 Task: Find connections with filter location Jinghong with filter topic #lifewith filter profile language German with filter current company IDOM Consulting, Engineering, Architecture with filter school K S Institute of Technology, BANGALORE with filter industry E-Learning Providers with filter service category Bookkeeping with filter keywords title Columnist
Action: Mouse moved to (496, 63)
Screenshot: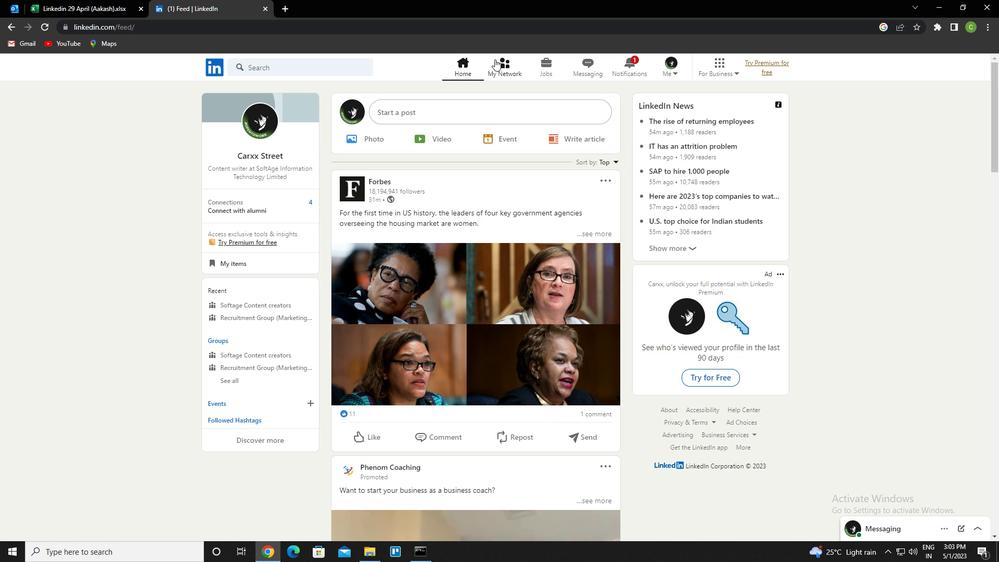 
Action: Mouse pressed left at (496, 63)
Screenshot: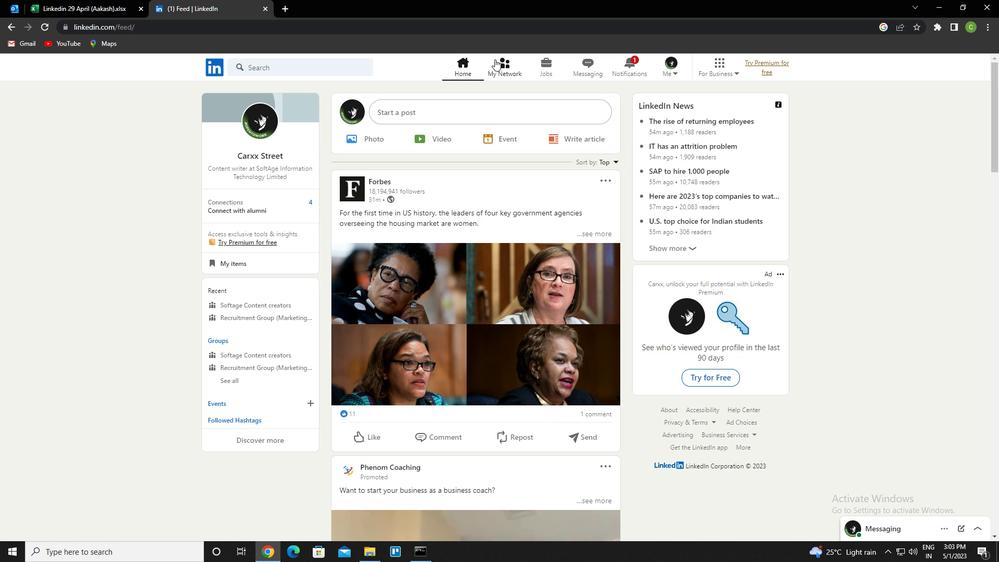 
Action: Mouse moved to (284, 119)
Screenshot: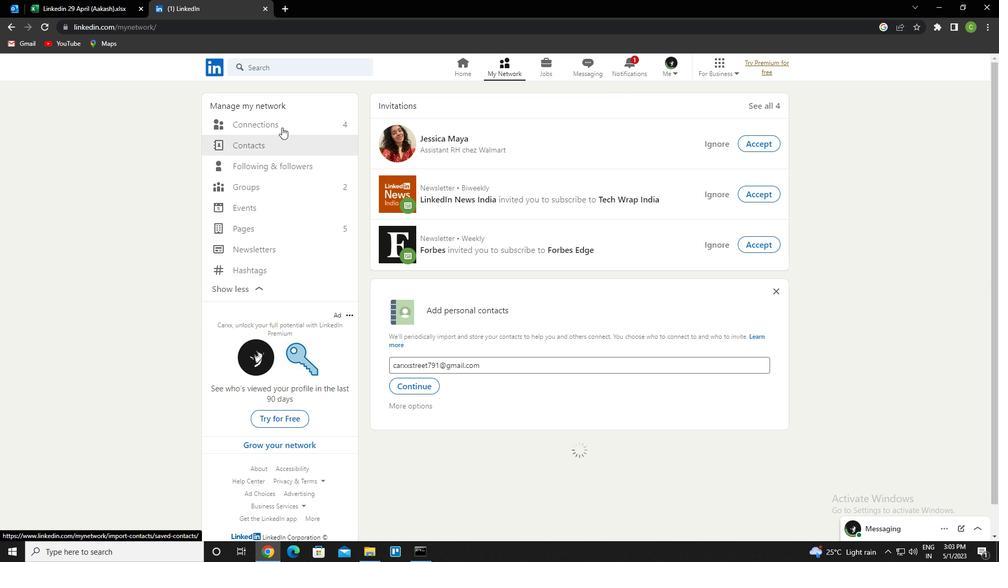 
Action: Mouse pressed left at (284, 119)
Screenshot: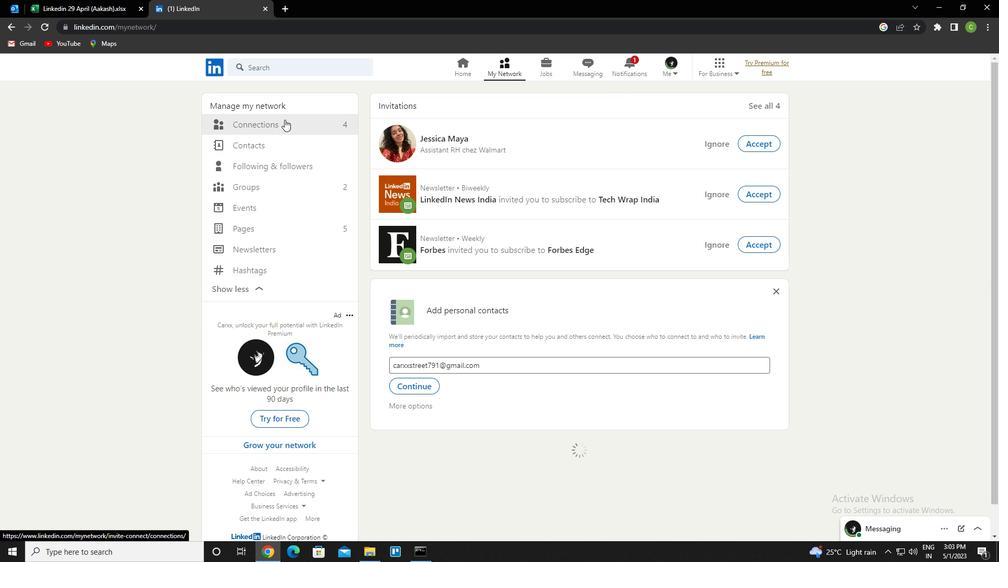 
Action: Mouse moved to (564, 127)
Screenshot: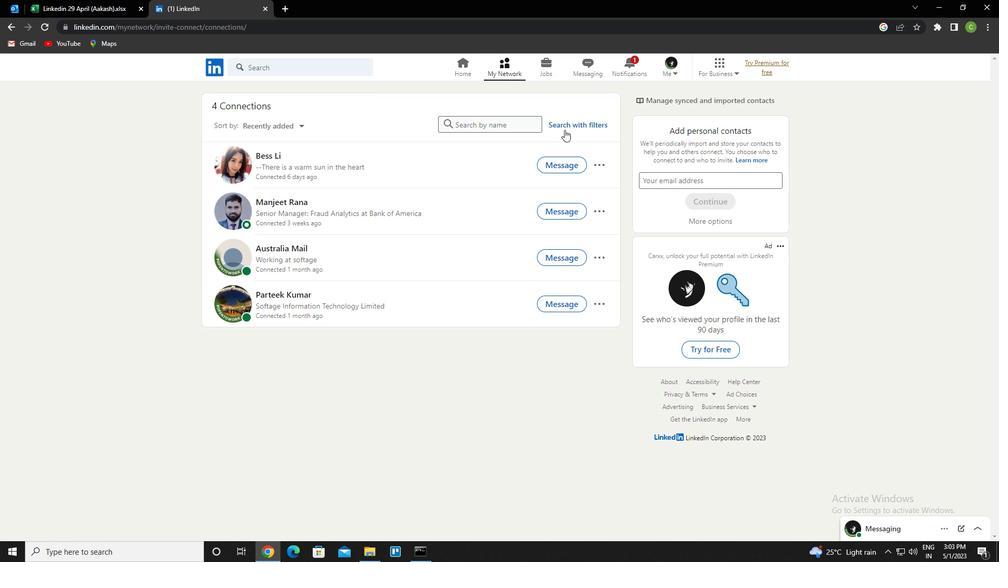 
Action: Mouse pressed left at (564, 127)
Screenshot: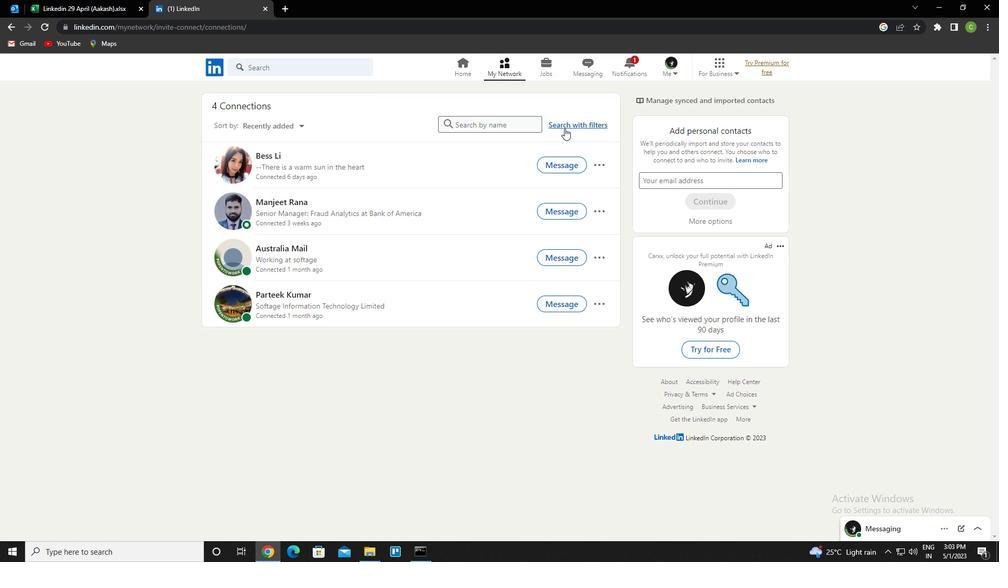 
Action: Mouse moved to (532, 93)
Screenshot: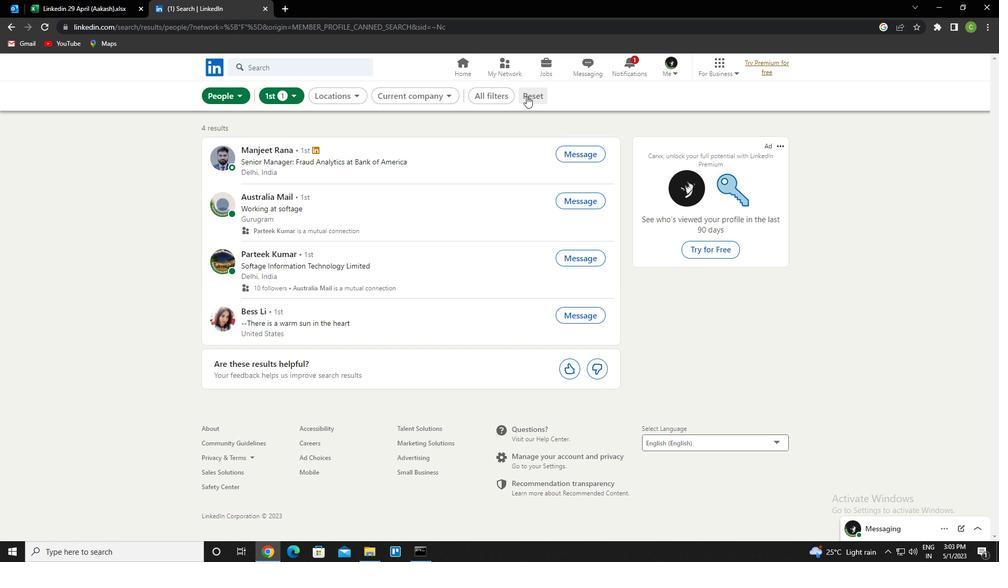 
Action: Mouse pressed left at (532, 93)
Screenshot: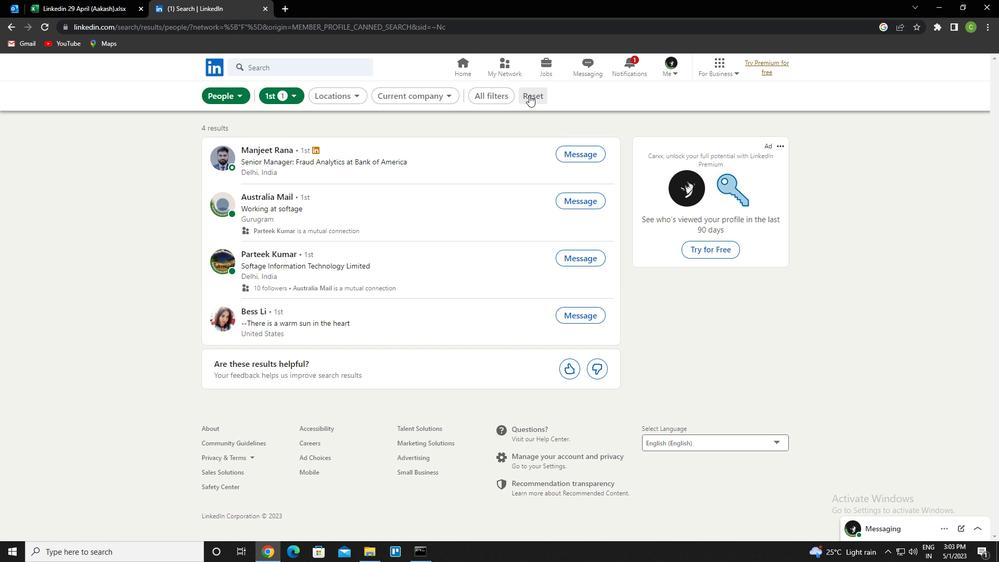 
Action: Mouse moved to (524, 102)
Screenshot: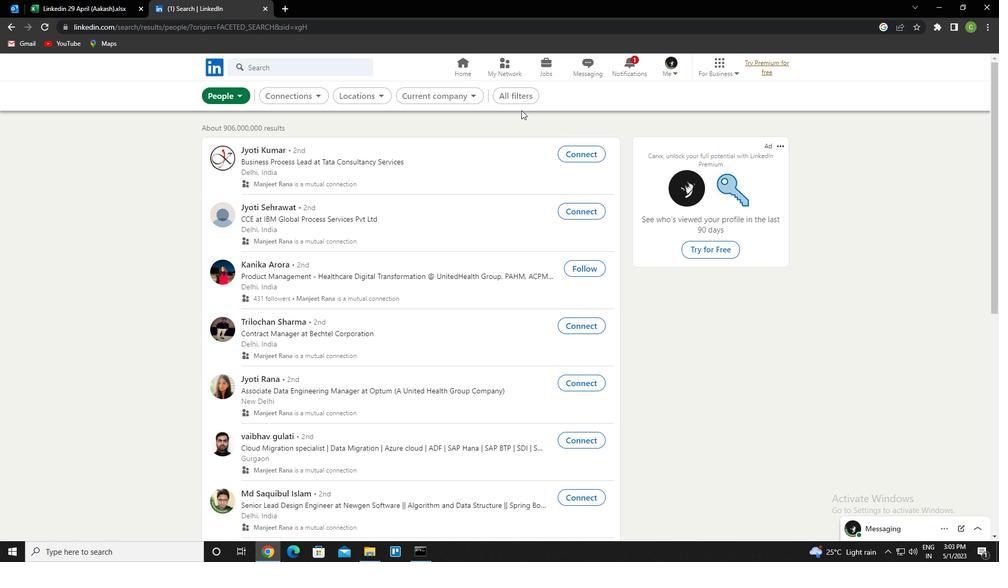 
Action: Mouse pressed left at (524, 102)
Screenshot: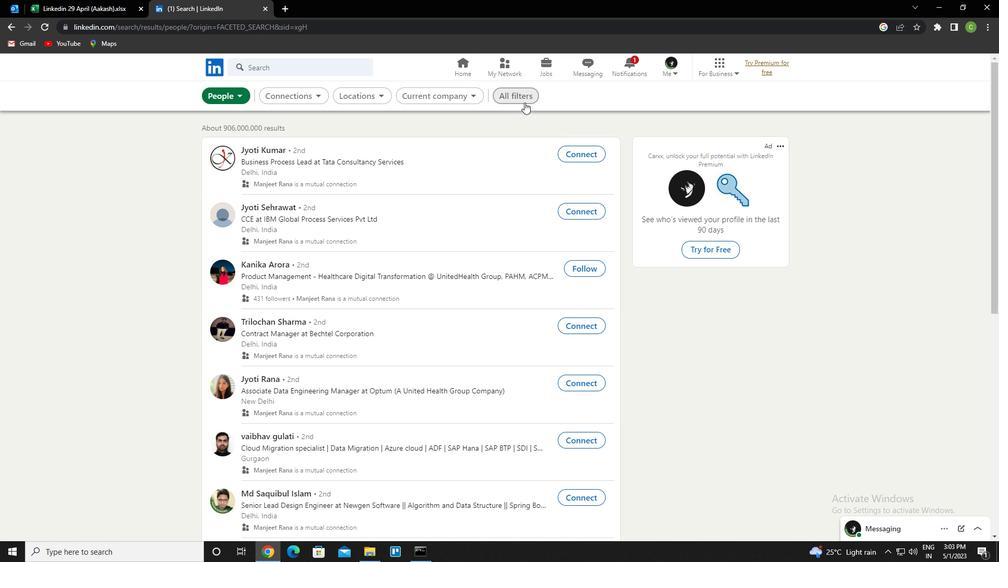
Action: Mouse moved to (857, 370)
Screenshot: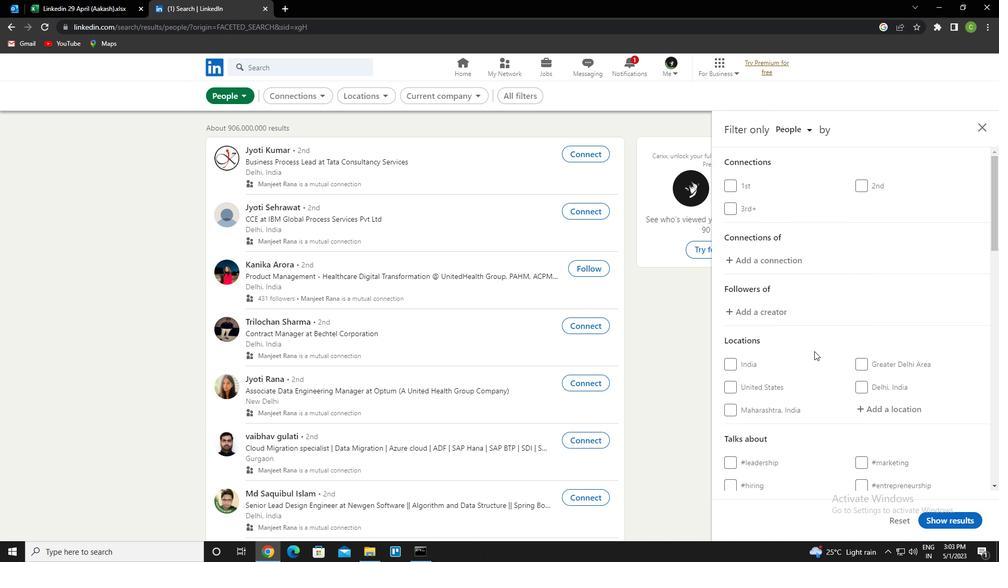 
Action: Mouse scrolled (857, 369) with delta (0, 0)
Screenshot: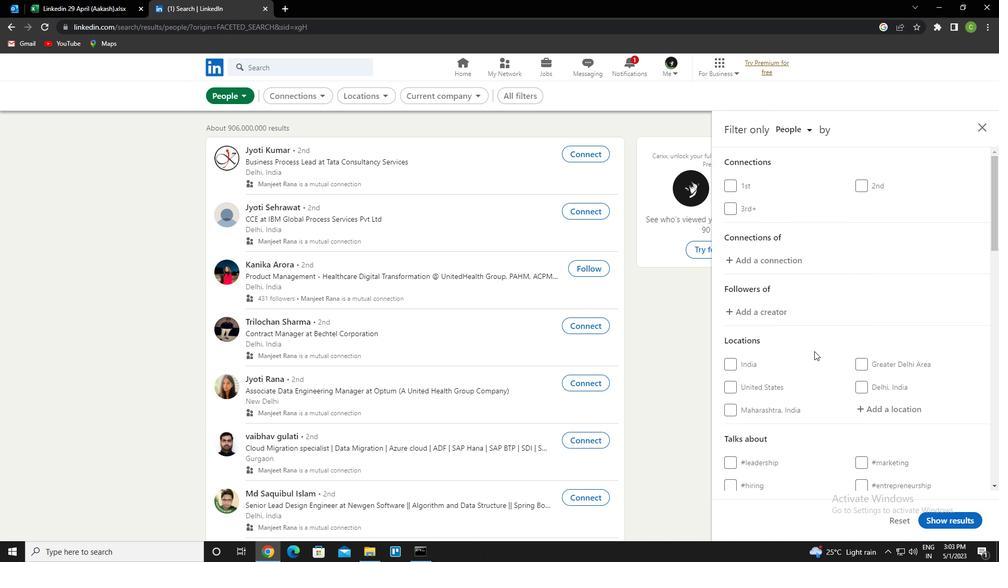 
Action: Mouse moved to (866, 371)
Screenshot: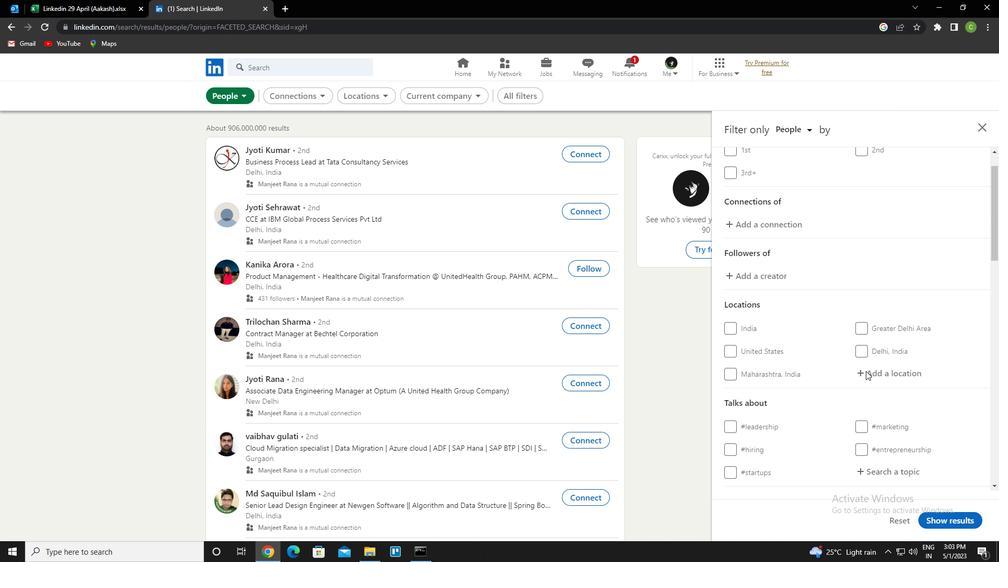 
Action: Mouse scrolled (866, 370) with delta (0, 0)
Screenshot: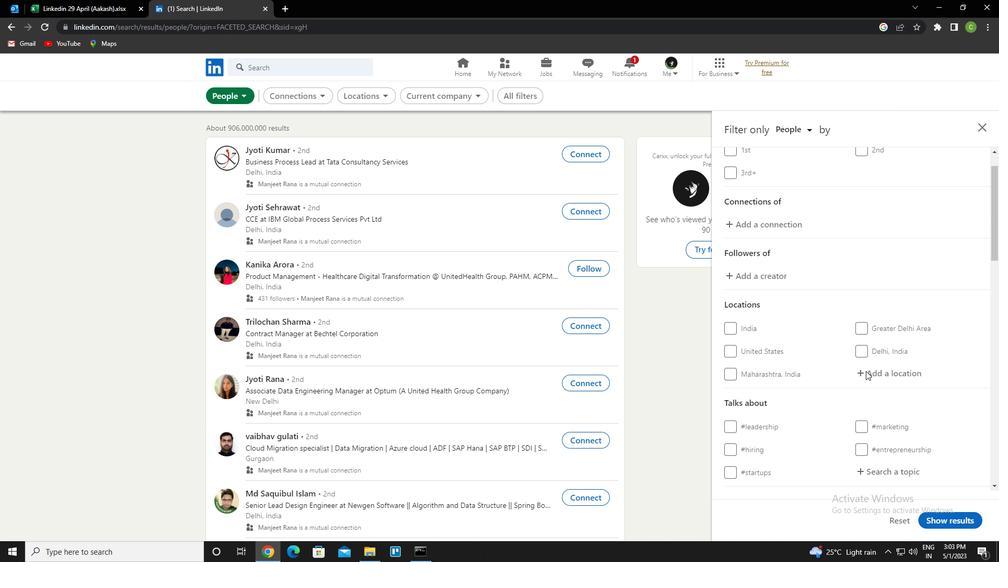 
Action: Mouse moved to (901, 307)
Screenshot: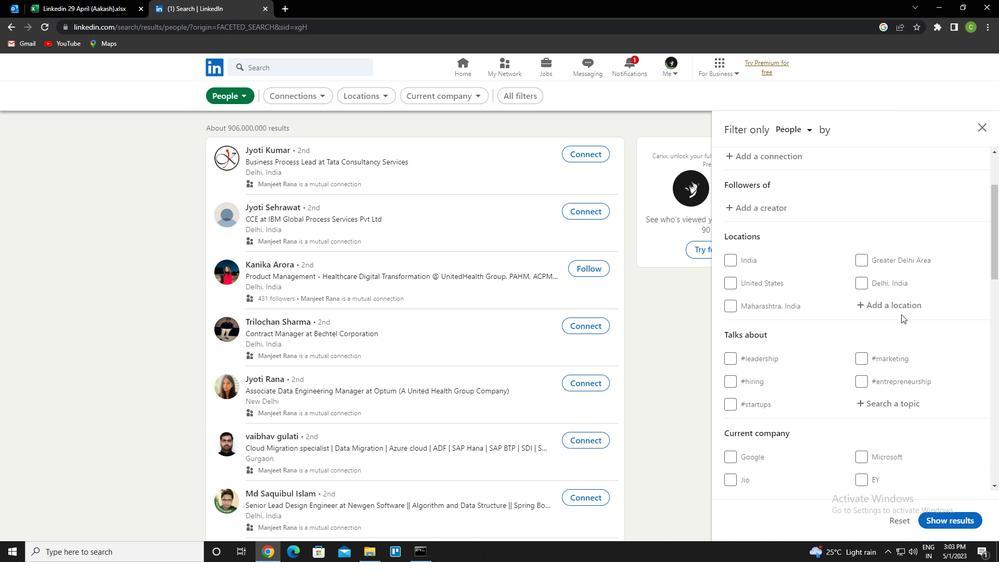 
Action: Mouse pressed left at (901, 307)
Screenshot: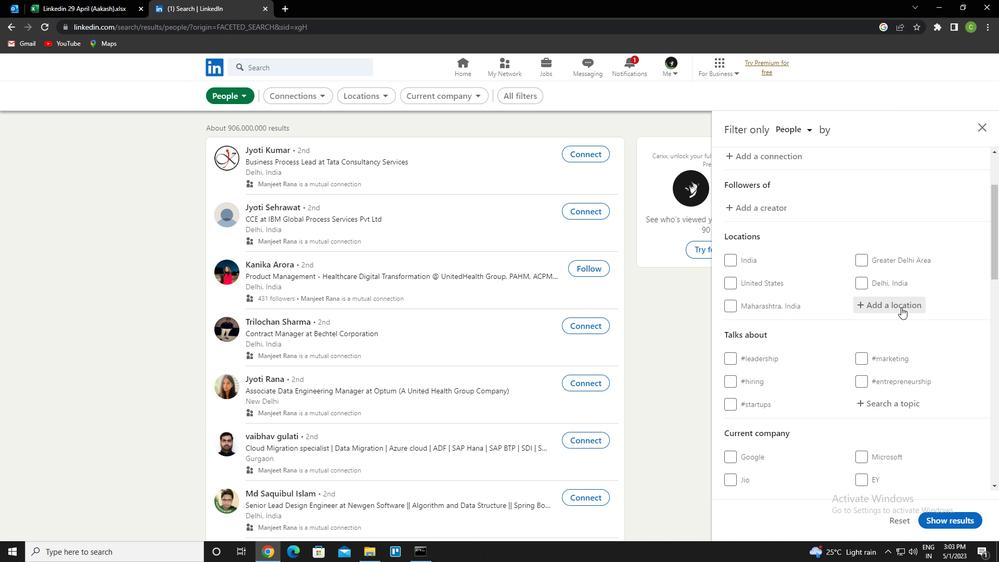 
Action: Mouse moved to (860, 330)
Screenshot: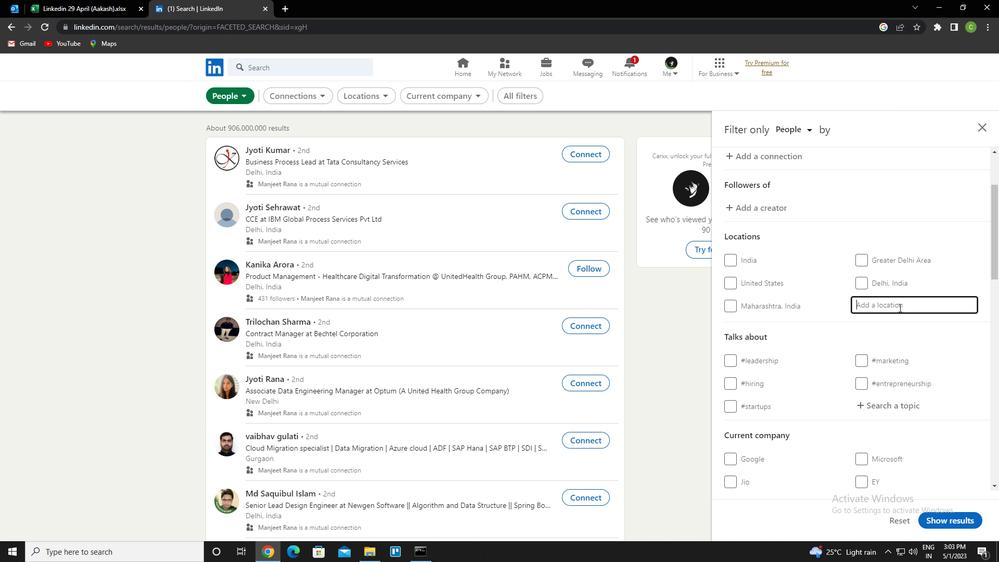 
Action: Key pressed <Key.caps_lock>j<Key.caps_lock>Inghong<Key.enter>
Screenshot: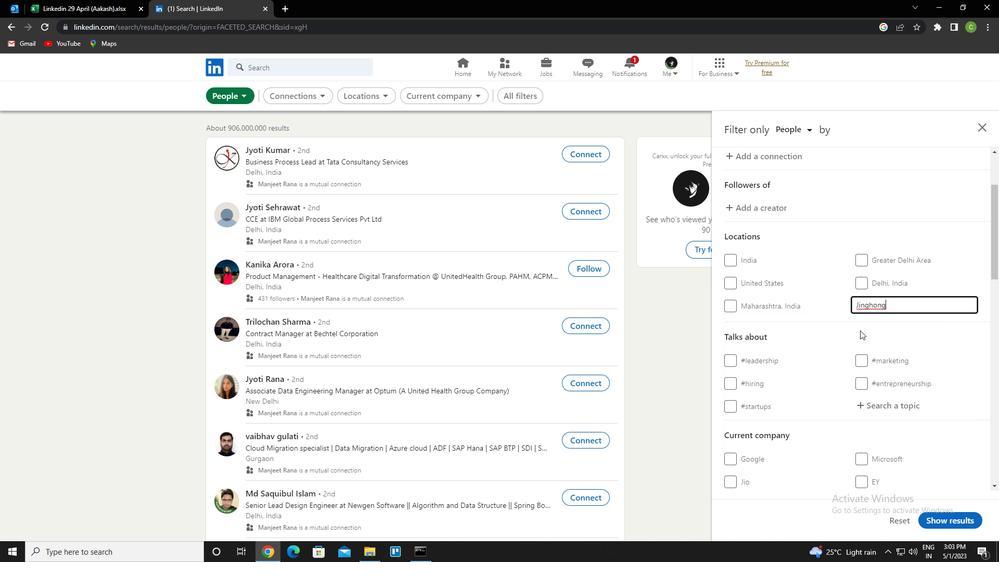 
Action: Mouse moved to (826, 340)
Screenshot: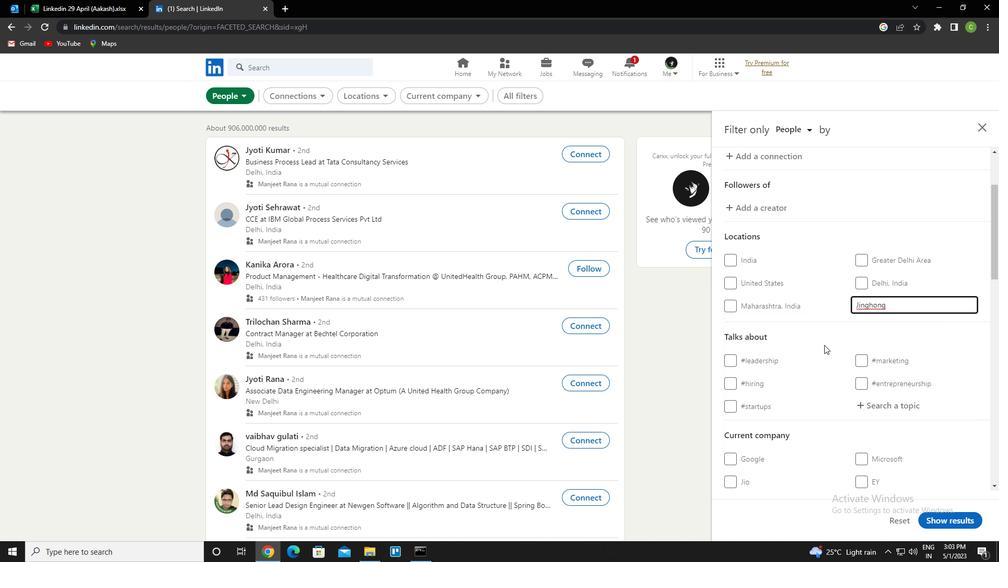 
Action: Mouse scrolled (826, 339) with delta (0, 0)
Screenshot: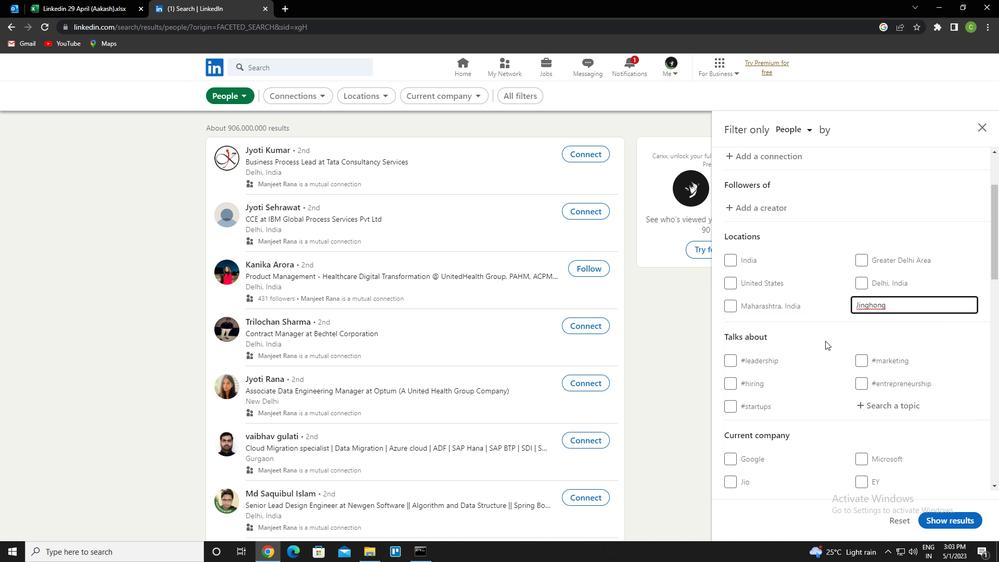 
Action: Mouse moved to (826, 339)
Screenshot: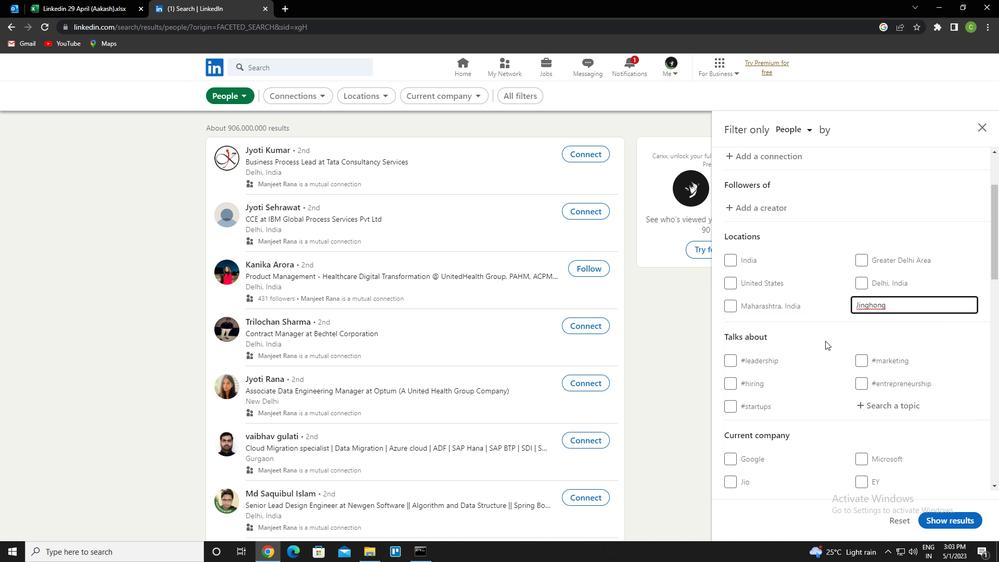 
Action: Mouse scrolled (826, 338) with delta (0, 0)
Screenshot: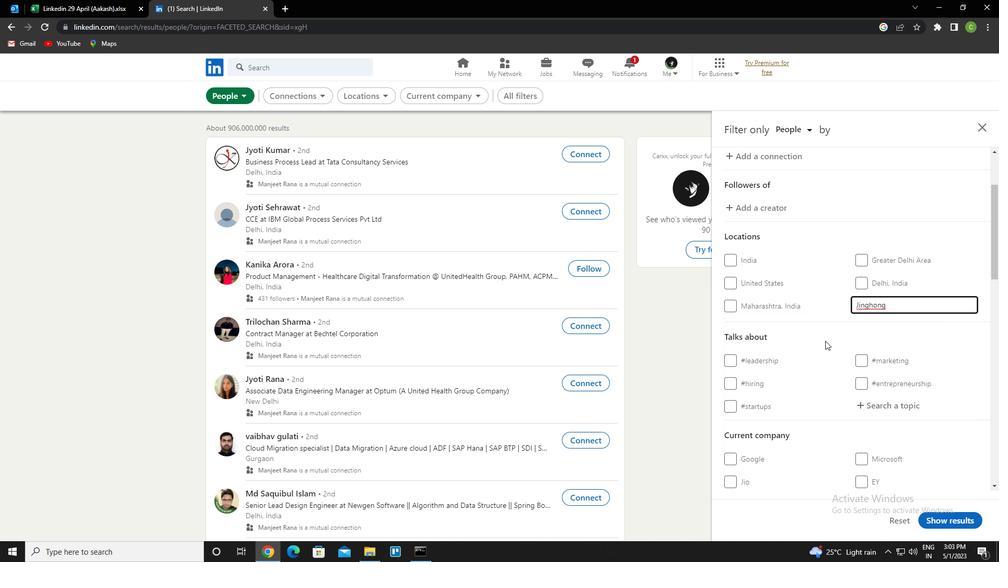 
Action: Mouse moved to (826, 338)
Screenshot: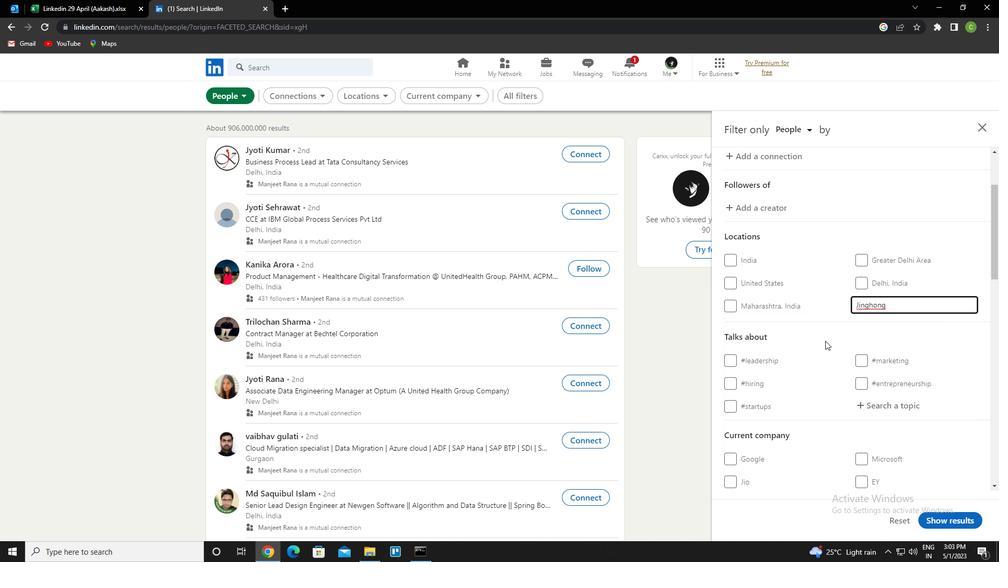 
Action: Mouse scrolled (826, 338) with delta (0, 0)
Screenshot: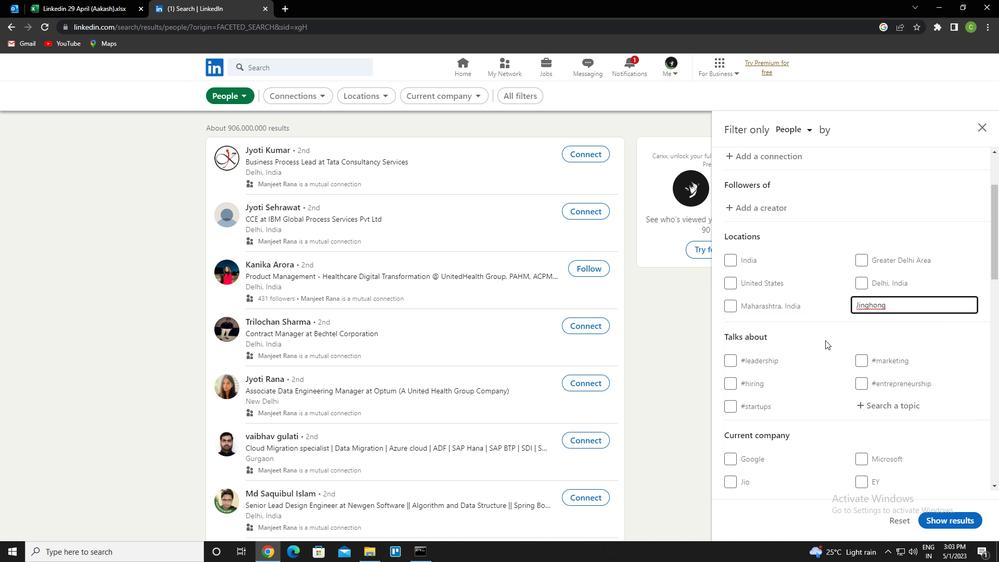 
Action: Mouse moved to (892, 249)
Screenshot: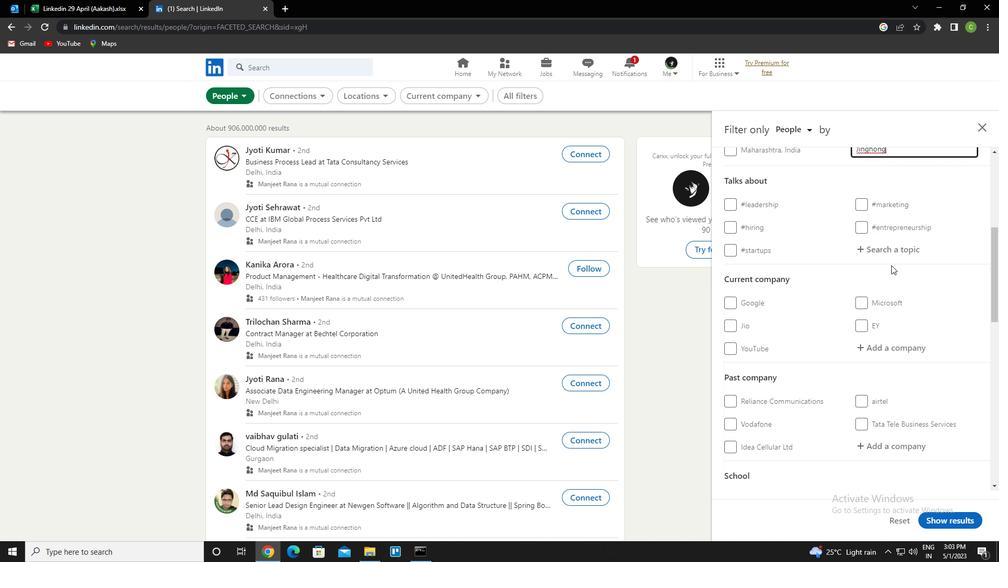 
Action: Mouse pressed left at (892, 249)
Screenshot: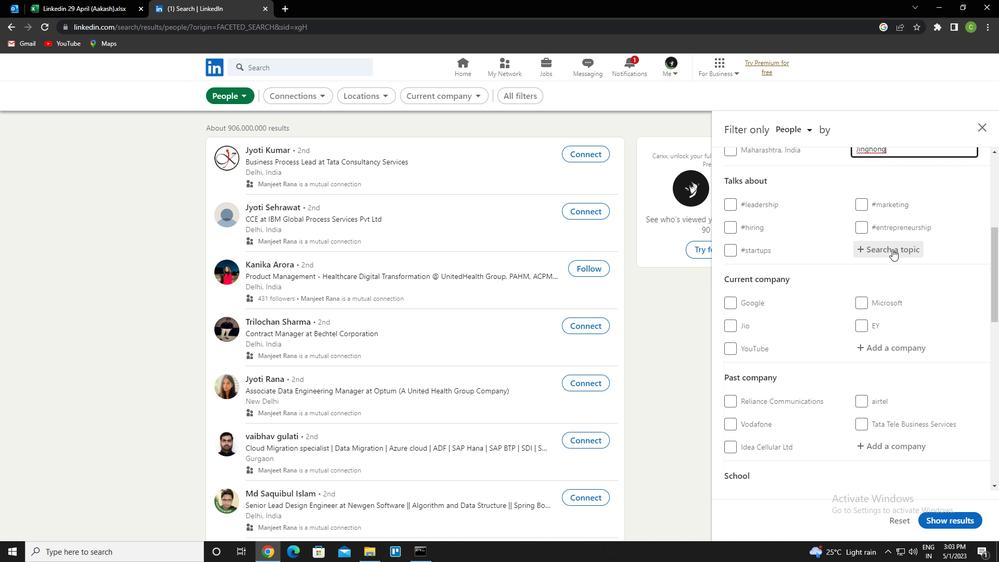 
Action: Key pressed <Key.caps_lock><Key.caps_lock>life<Key.down><Key.enter>
Screenshot: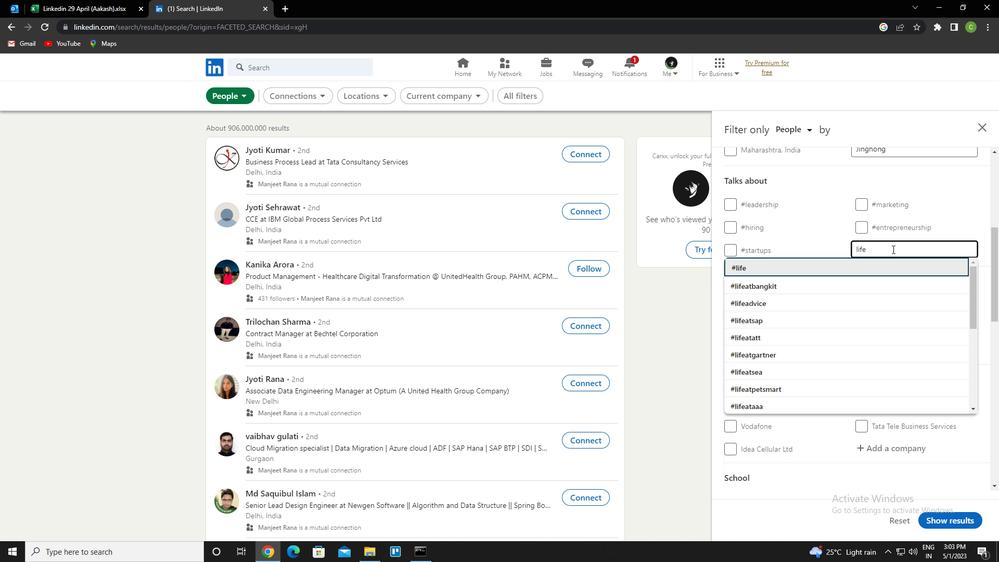 
Action: Mouse moved to (892, 248)
Screenshot: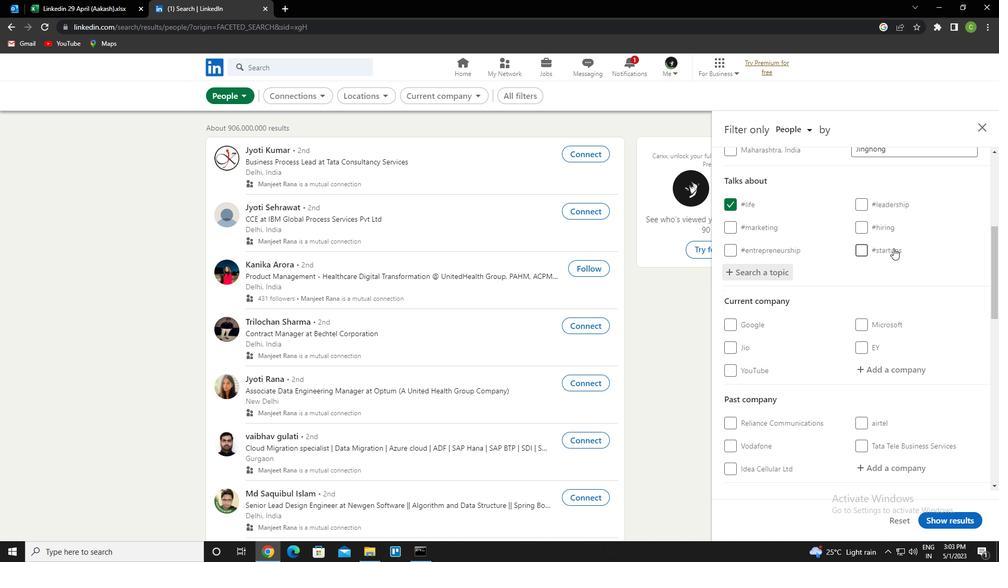 
Action: Mouse scrolled (892, 247) with delta (0, 0)
Screenshot: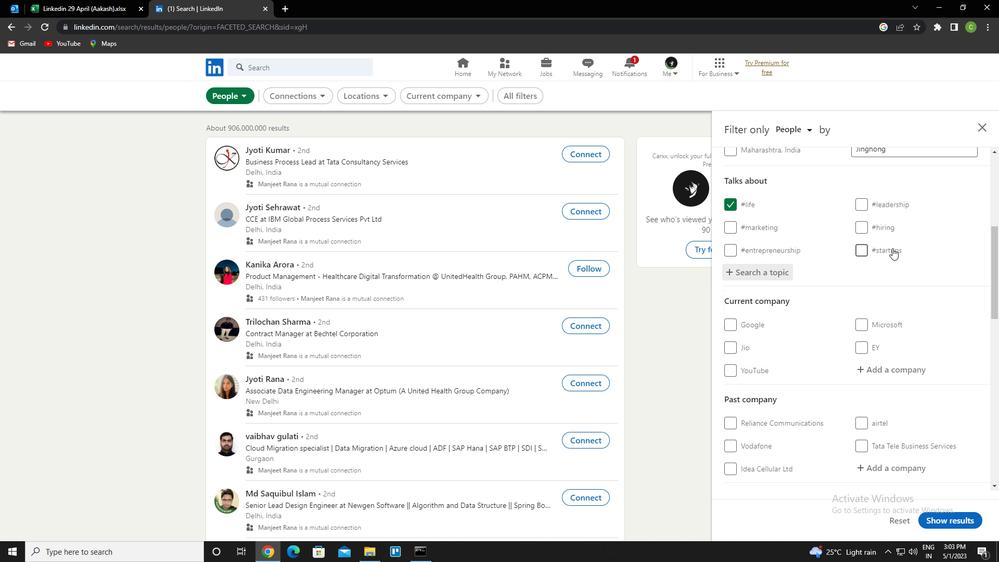 
Action: Mouse moved to (892, 248)
Screenshot: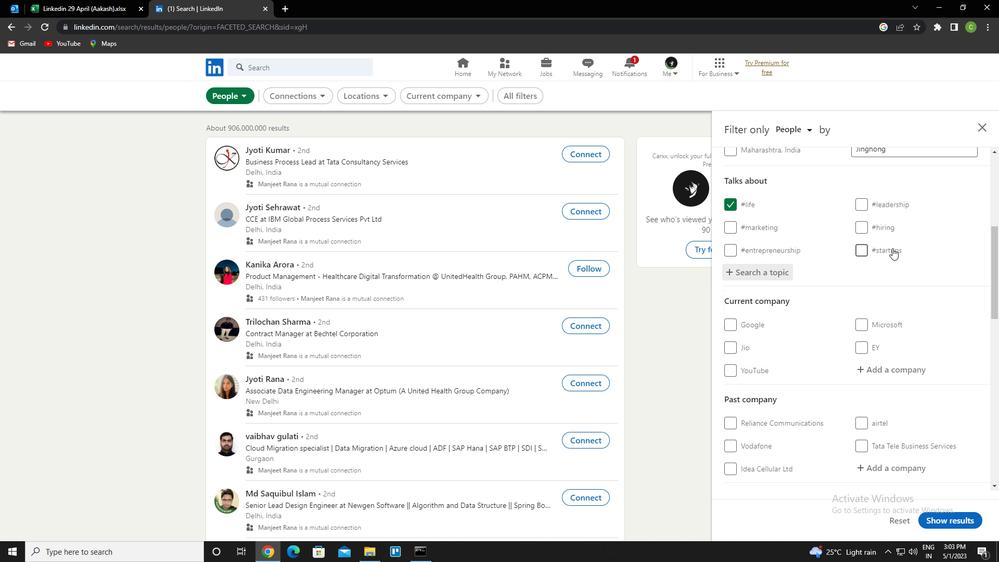 
Action: Mouse scrolled (892, 248) with delta (0, 0)
Screenshot: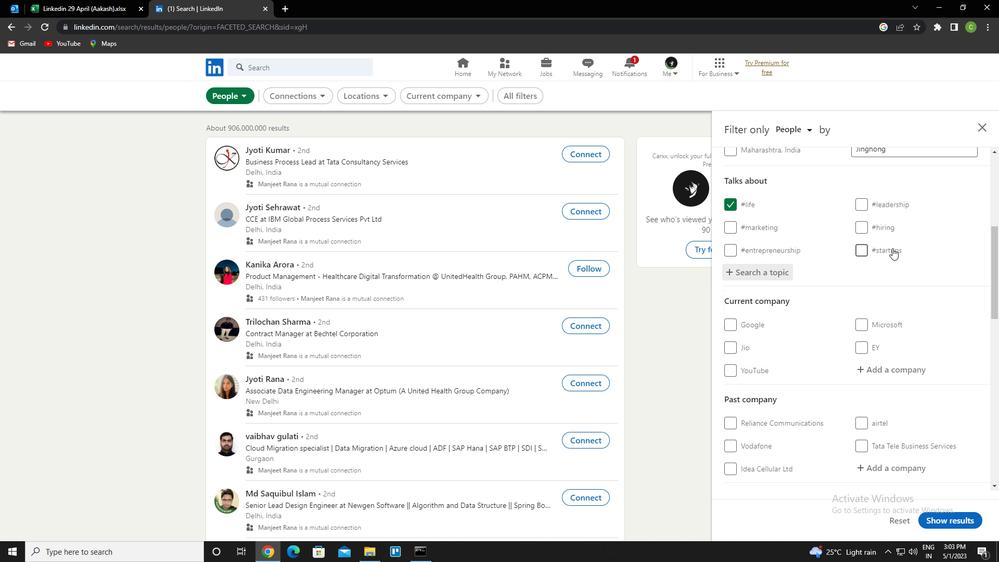 
Action: Mouse scrolled (892, 248) with delta (0, 0)
Screenshot: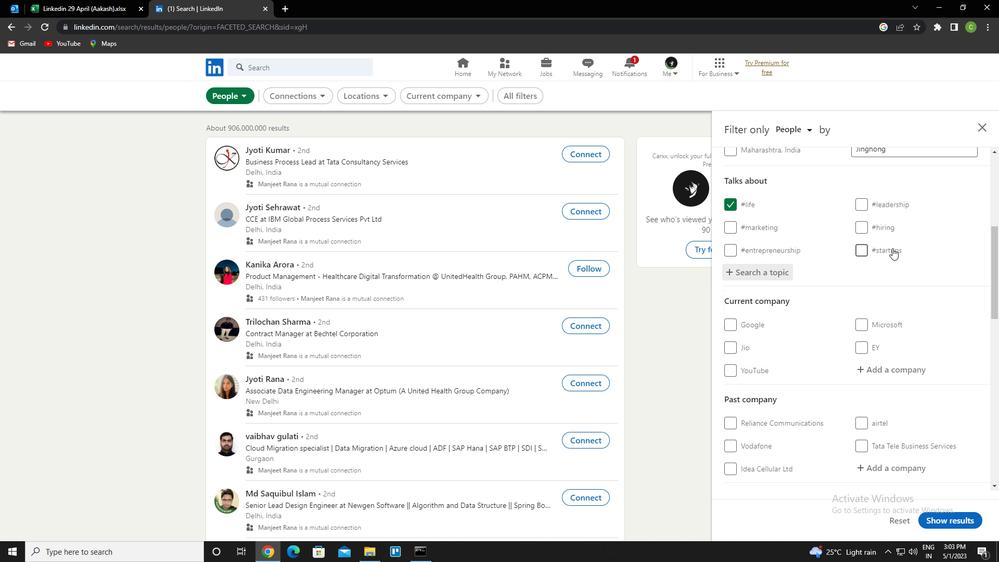 
Action: Mouse scrolled (892, 248) with delta (0, 0)
Screenshot: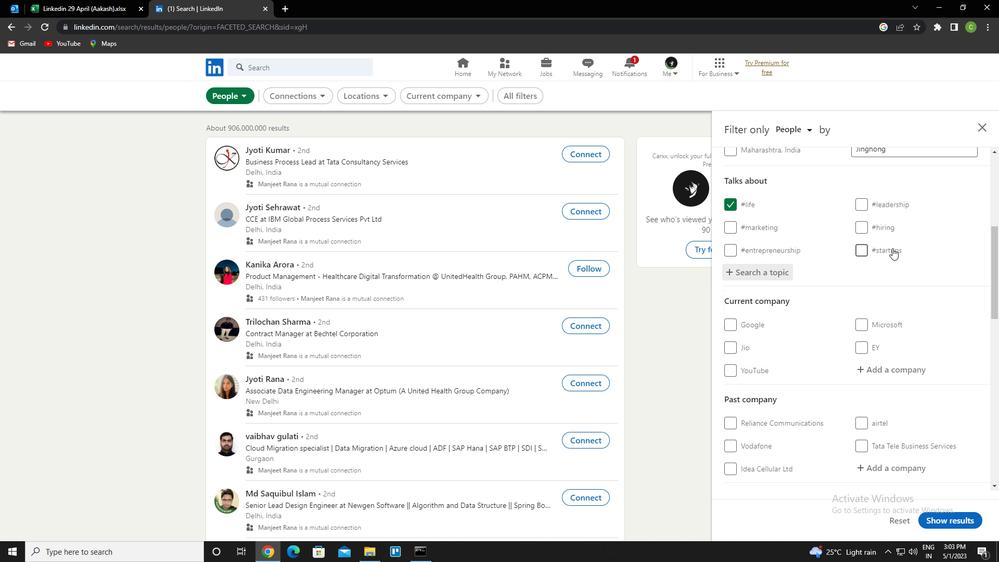 
Action: Mouse scrolled (892, 248) with delta (0, 0)
Screenshot: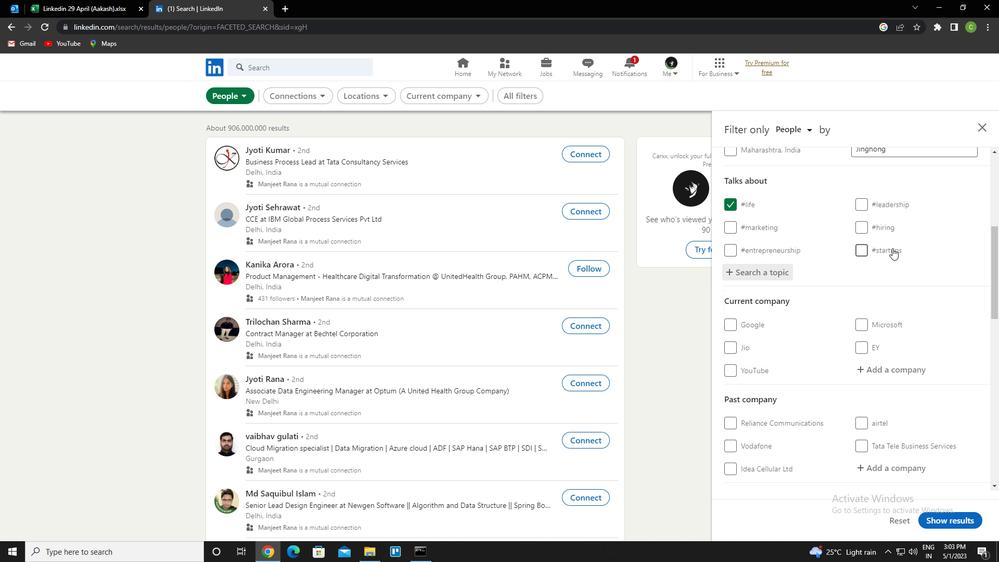 
Action: Mouse scrolled (892, 248) with delta (0, 0)
Screenshot: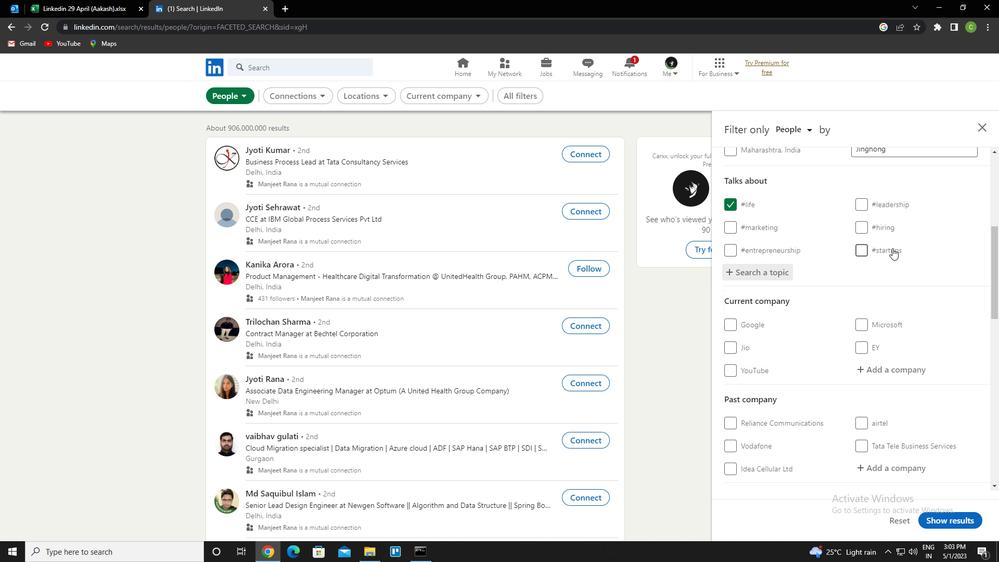 
Action: Mouse scrolled (892, 248) with delta (0, 0)
Screenshot: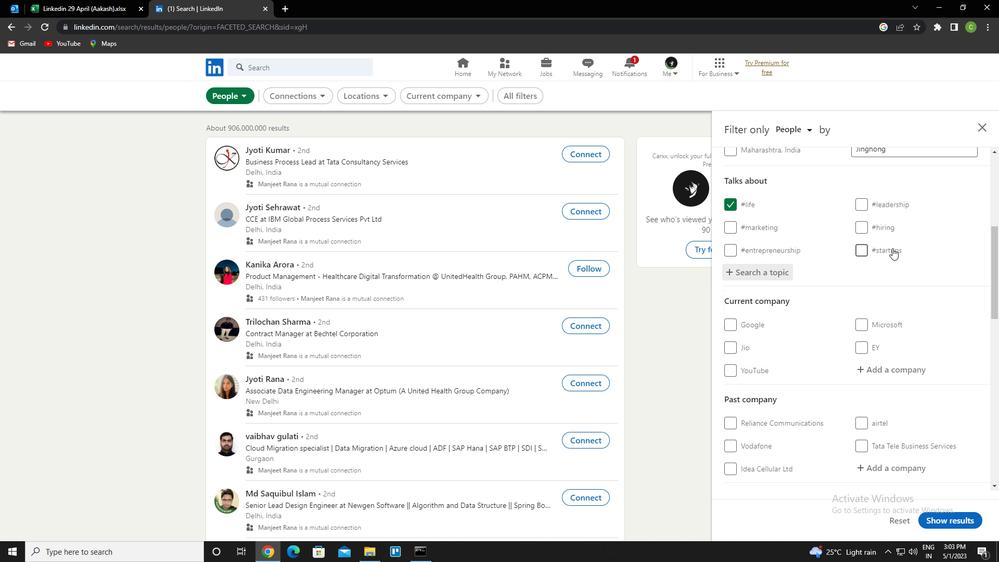 
Action: Mouse scrolled (892, 248) with delta (0, 0)
Screenshot: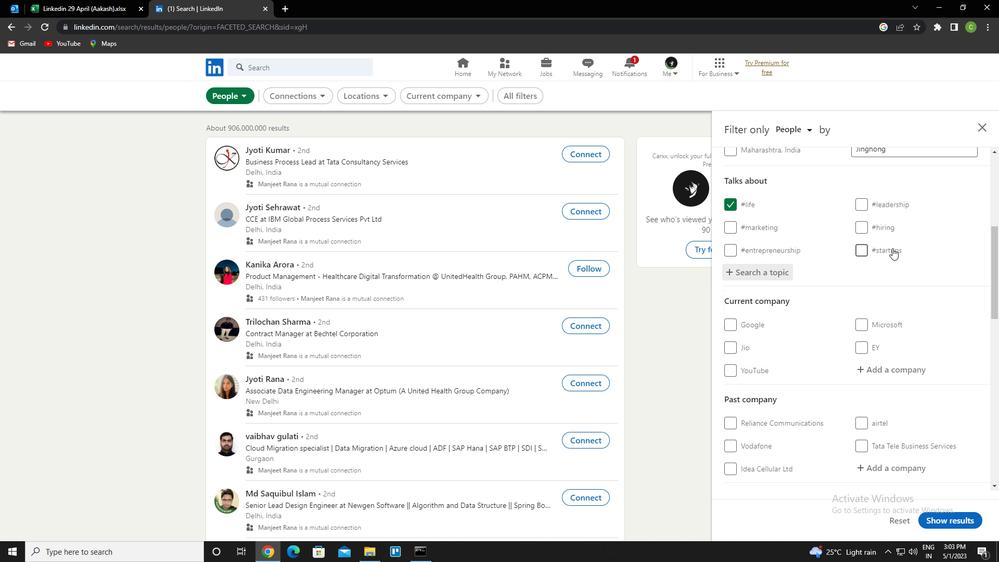 
Action: Mouse moved to (731, 378)
Screenshot: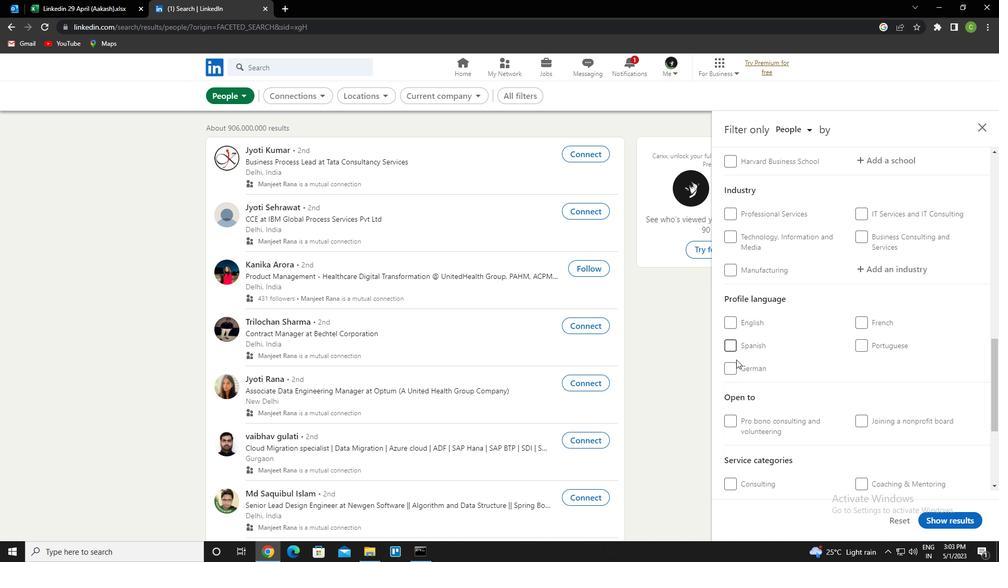 
Action: Mouse pressed left at (731, 378)
Screenshot: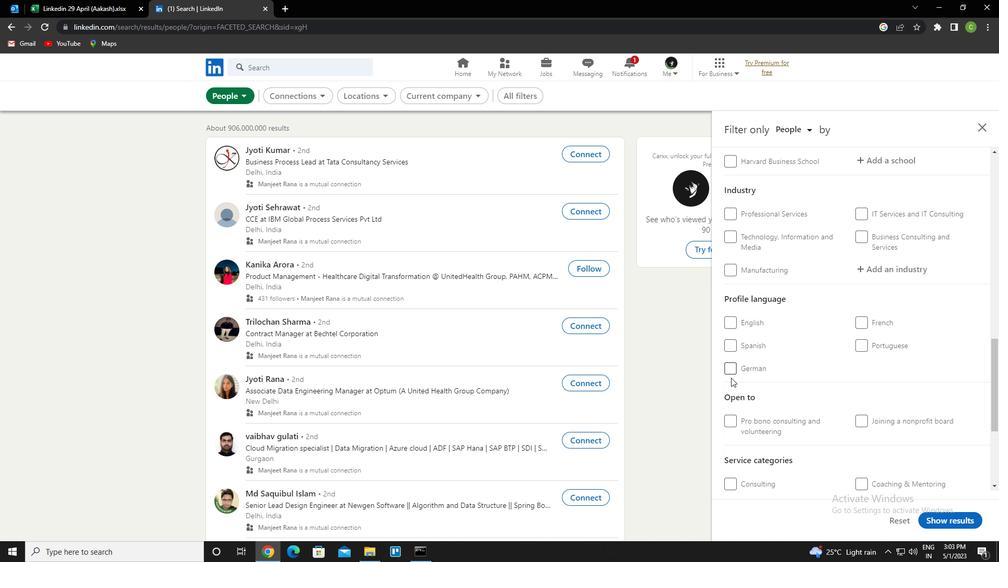 
Action: Mouse moved to (731, 372)
Screenshot: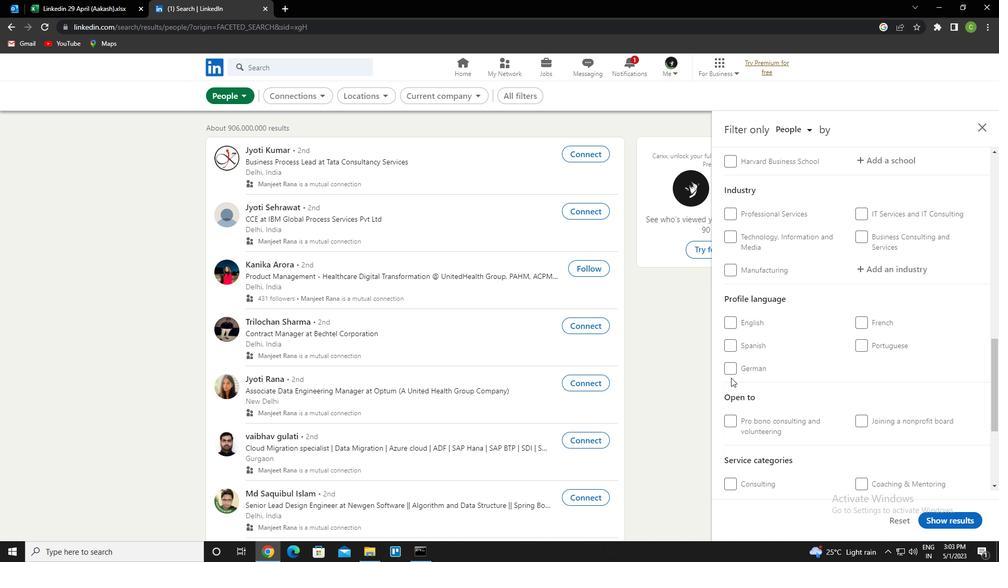 
Action: Mouse pressed left at (731, 372)
Screenshot: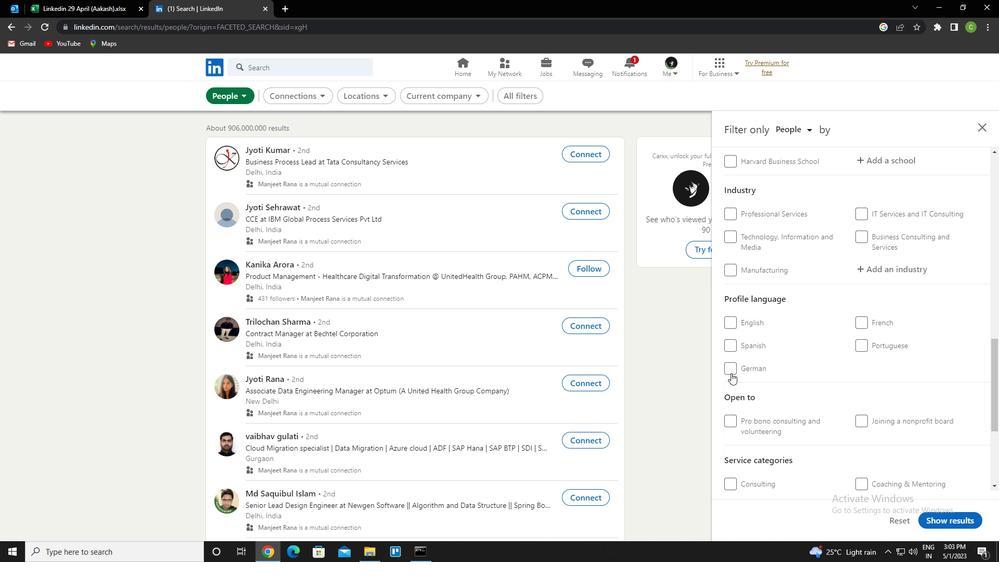 
Action: Mouse moved to (902, 363)
Screenshot: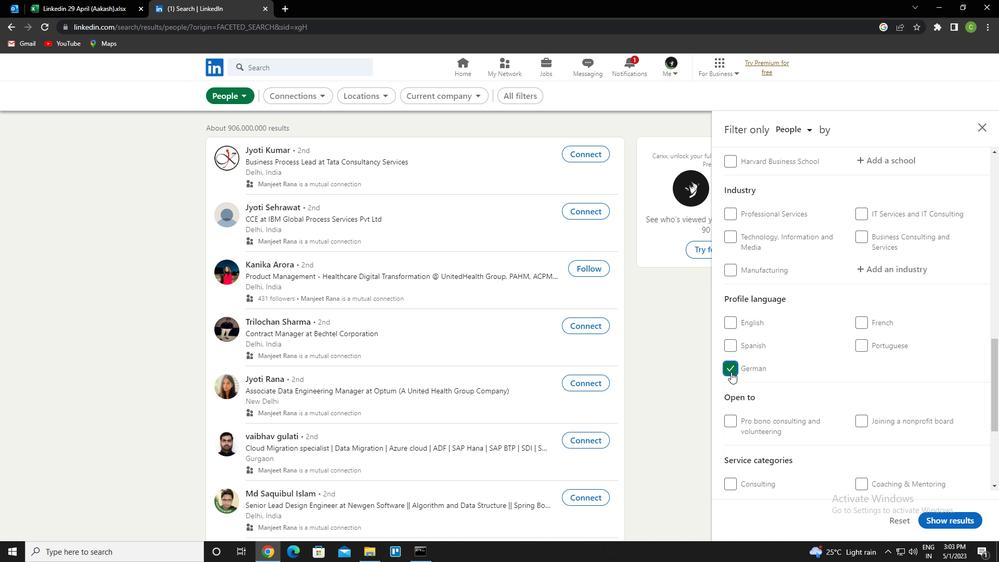 
Action: Mouse scrolled (902, 363) with delta (0, 0)
Screenshot: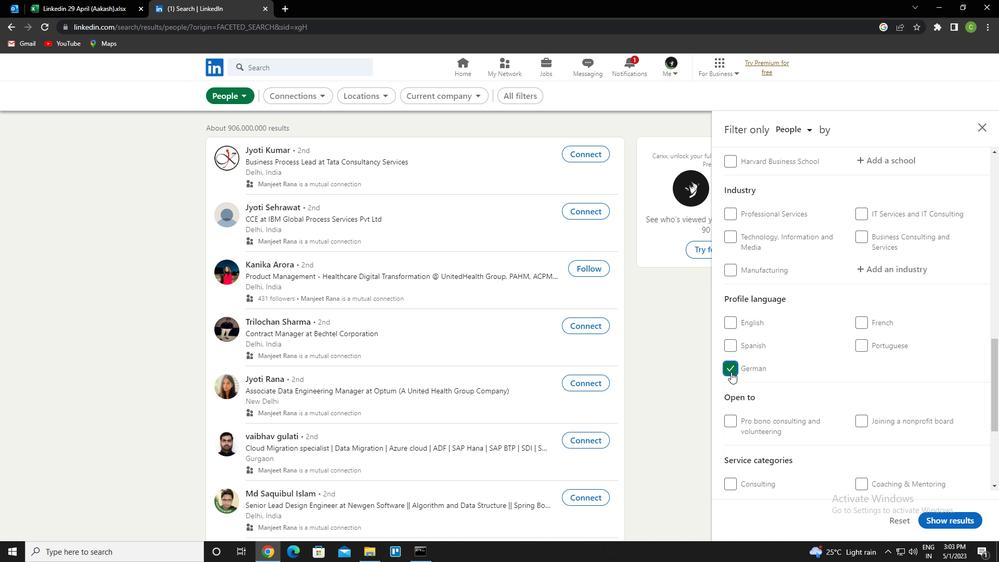 
Action: Mouse moved to (902, 362)
Screenshot: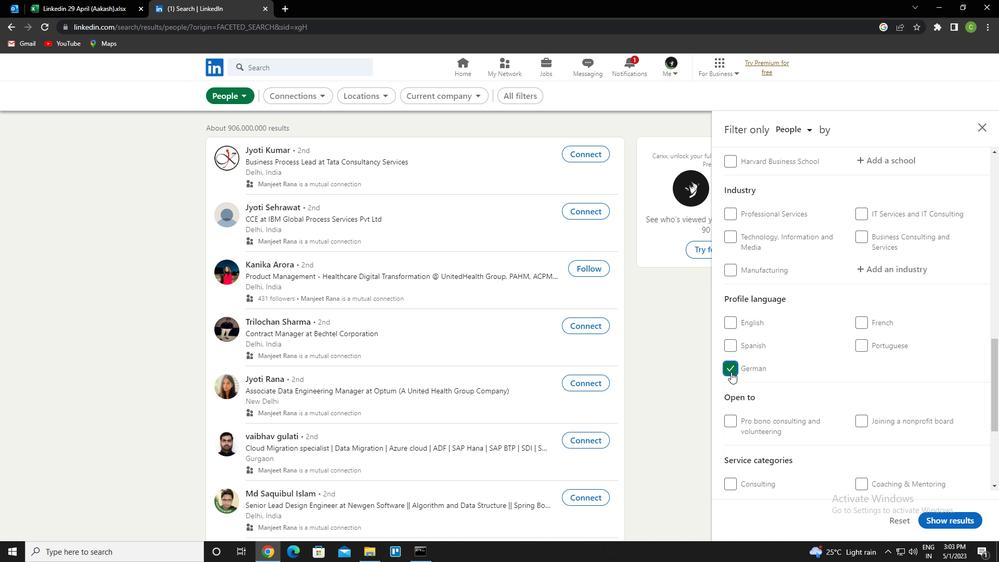 
Action: Mouse scrolled (902, 363) with delta (0, 0)
Screenshot: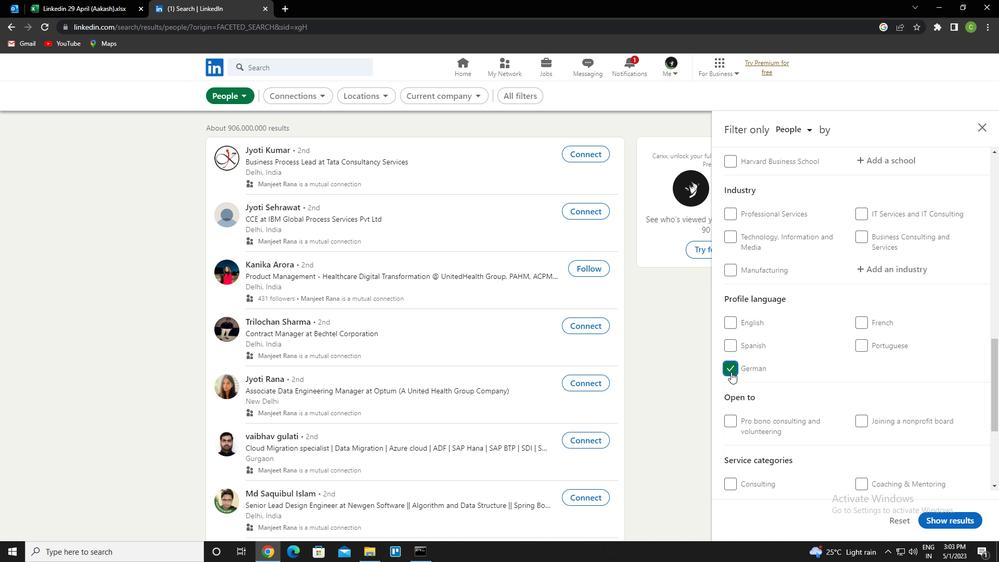 
Action: Mouse scrolled (902, 363) with delta (0, 0)
Screenshot: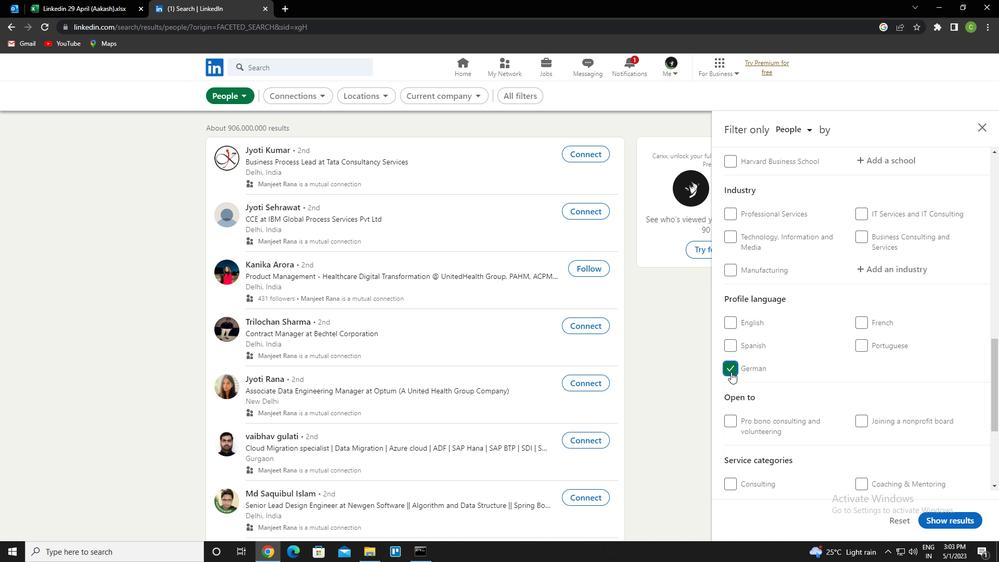 
Action: Mouse scrolled (902, 363) with delta (0, 0)
Screenshot: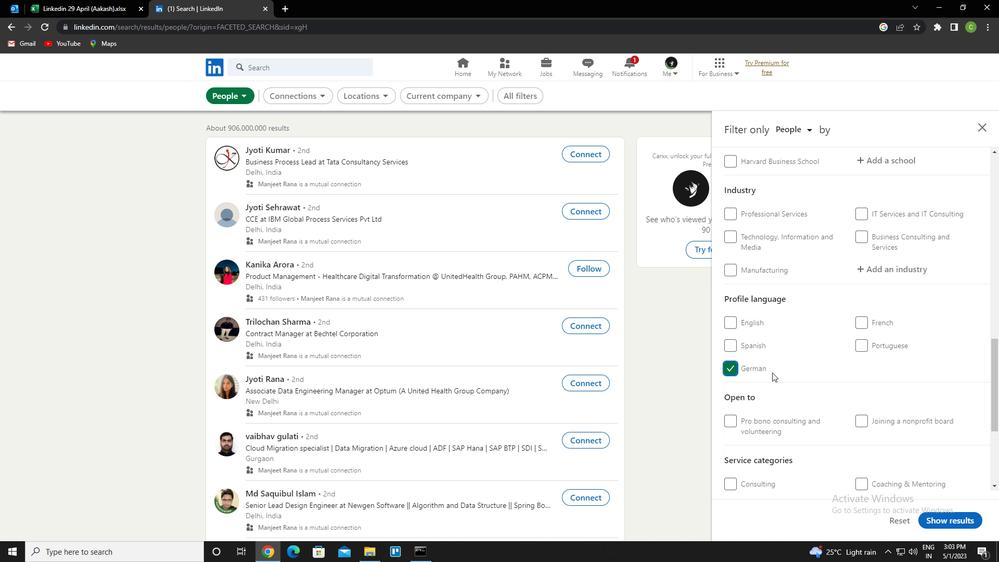 
Action: Mouse scrolled (902, 363) with delta (0, 0)
Screenshot: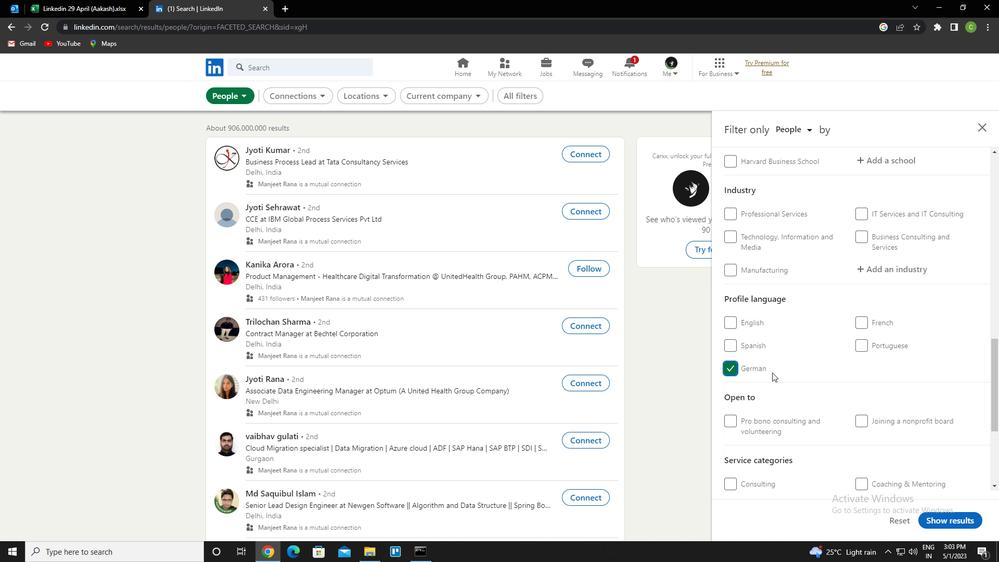 
Action: Mouse scrolled (902, 363) with delta (0, 0)
Screenshot: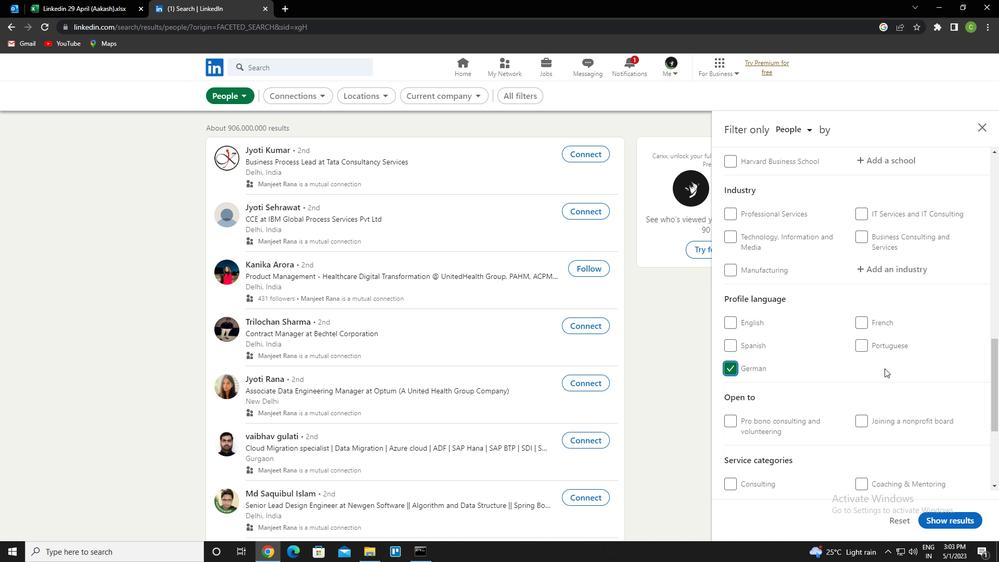 
Action: Mouse scrolled (902, 363) with delta (0, 0)
Screenshot: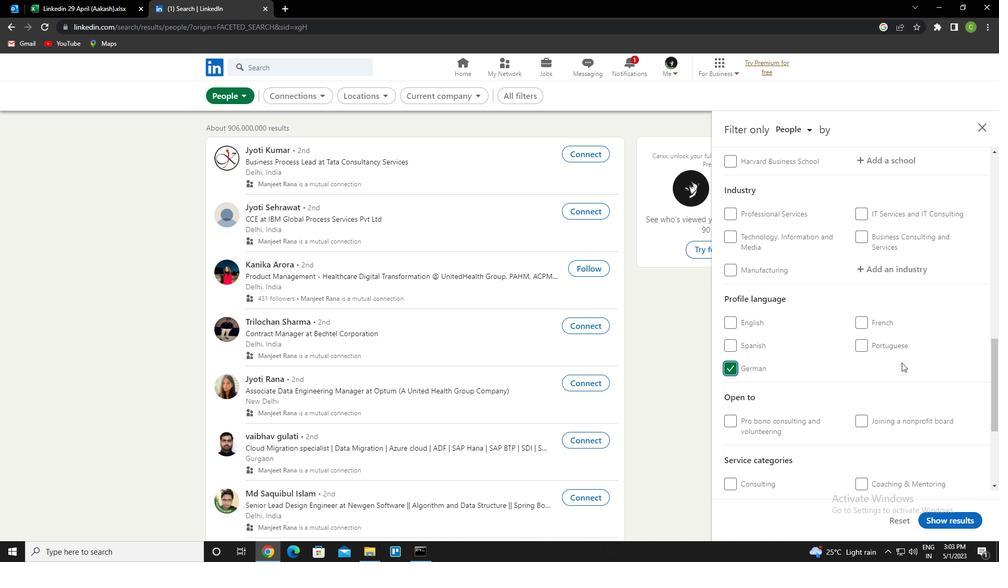 
Action: Mouse moved to (891, 321)
Screenshot: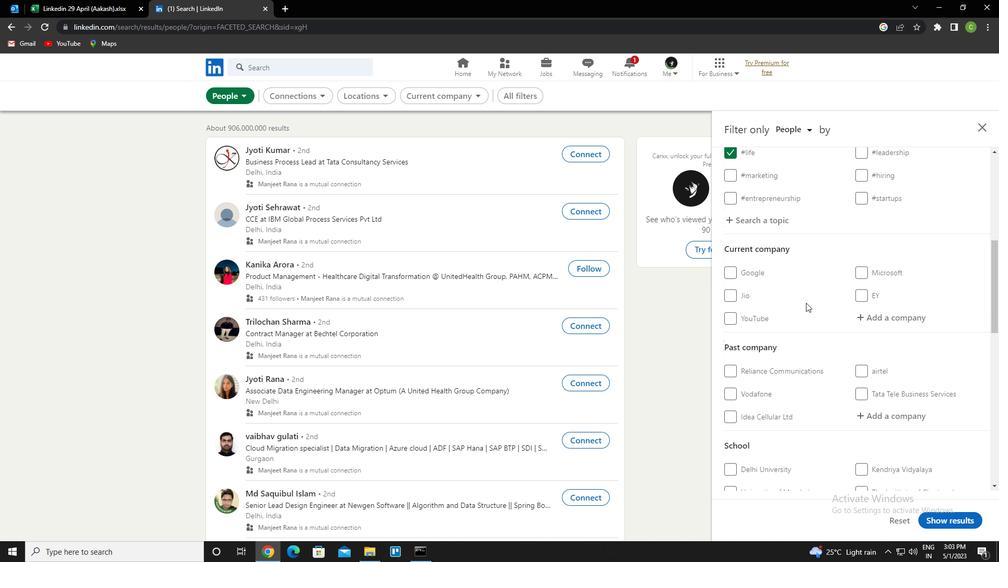 
Action: Mouse pressed left at (891, 321)
Screenshot: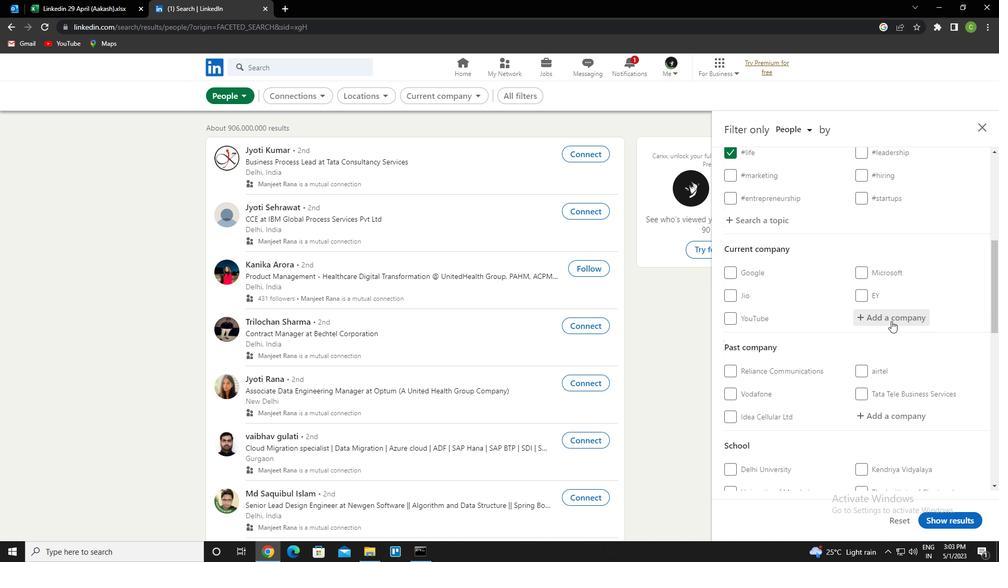 
Action: Mouse moved to (889, 324)
Screenshot: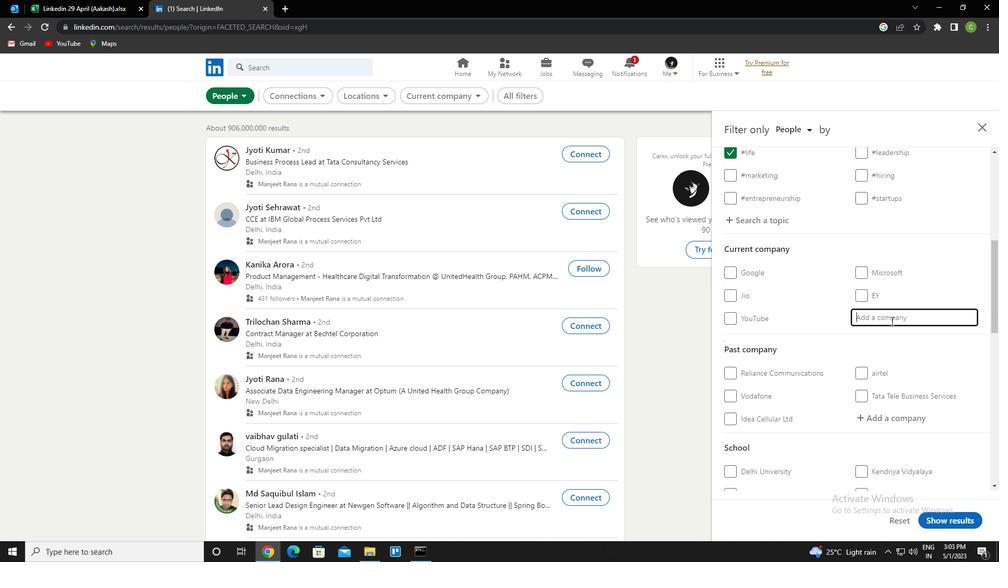 
Action: Key pressed <Key.caps_lock>idom<Key.down><Key.enter>
Screenshot: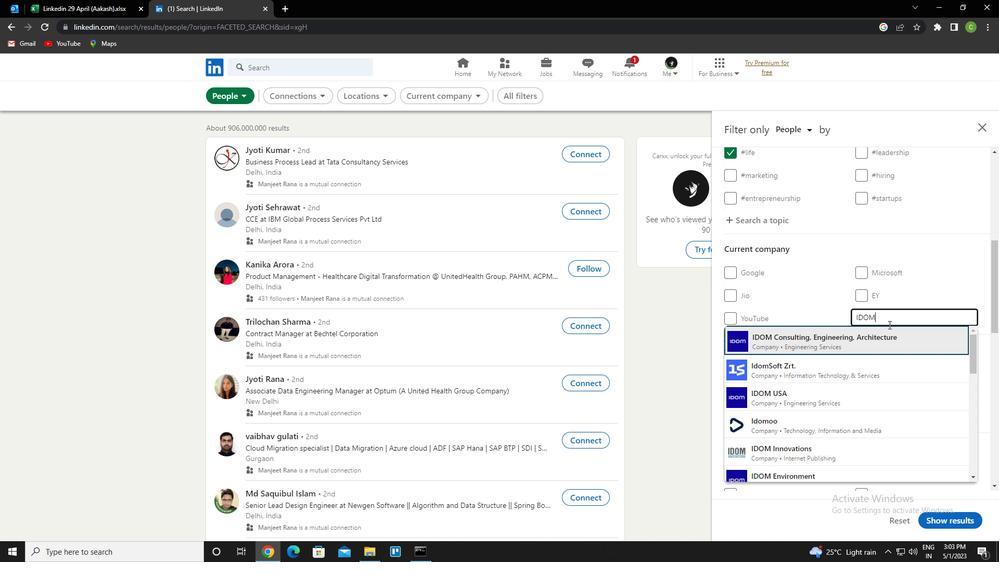 
Action: Mouse moved to (882, 330)
Screenshot: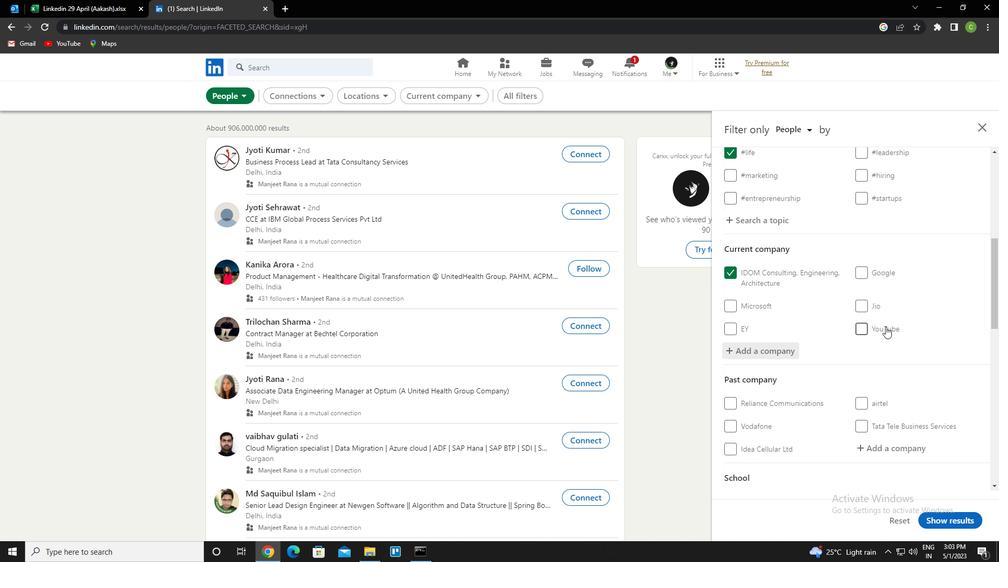 
Action: Mouse scrolled (882, 330) with delta (0, 0)
Screenshot: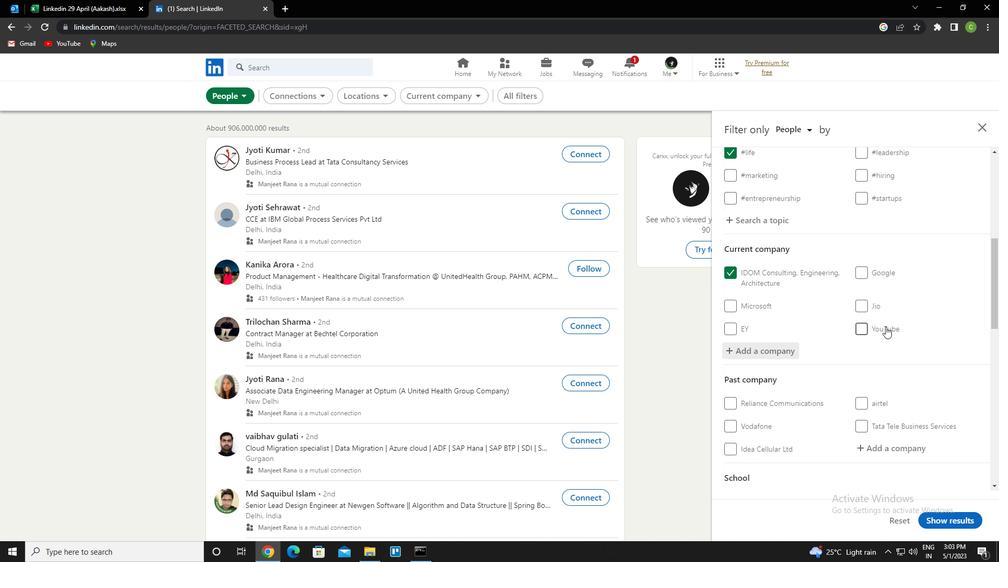 
Action: Mouse moved to (881, 330)
Screenshot: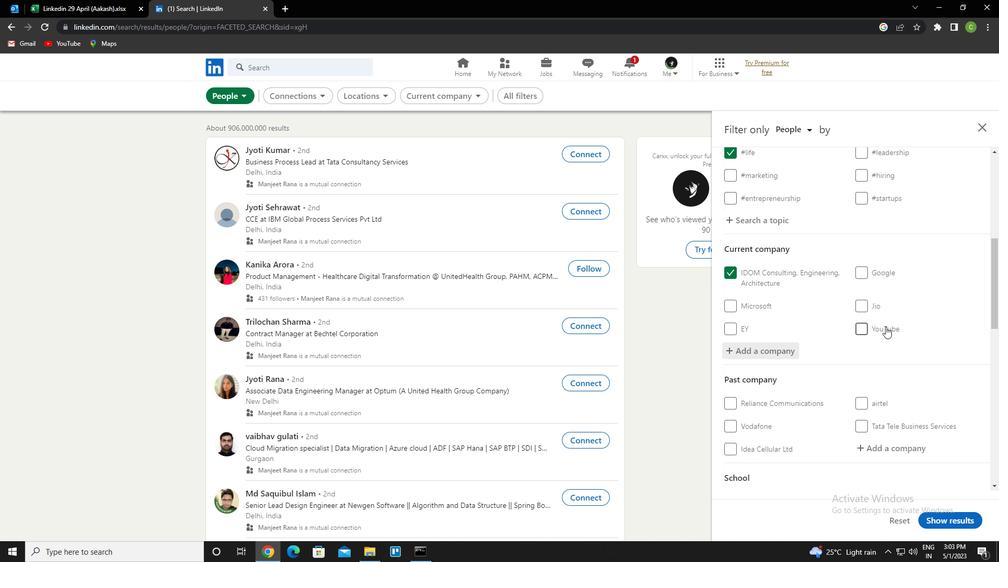 
Action: Mouse scrolled (881, 330) with delta (0, 0)
Screenshot: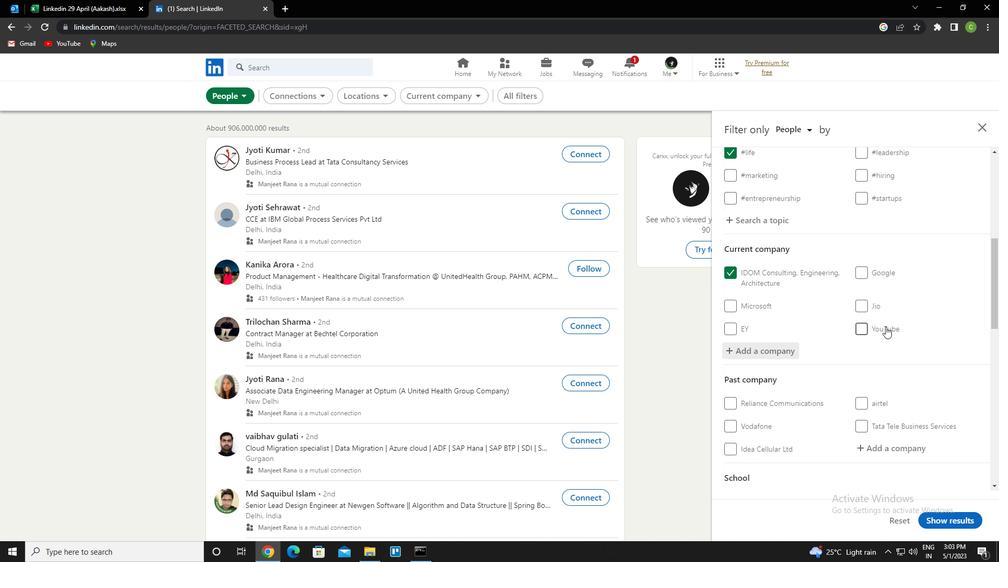 
Action: Mouse moved to (862, 344)
Screenshot: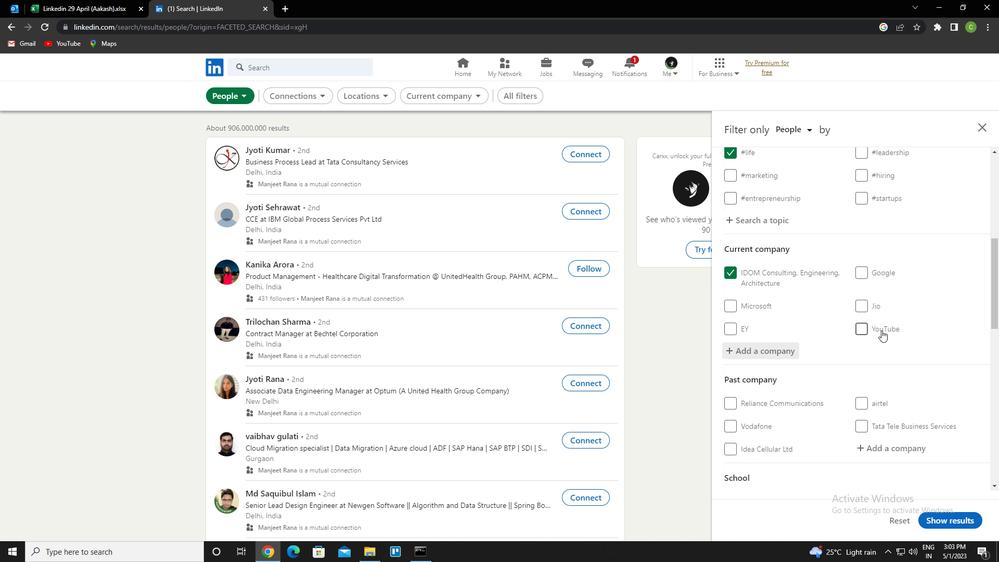 
Action: Mouse scrolled (862, 343) with delta (0, 0)
Screenshot: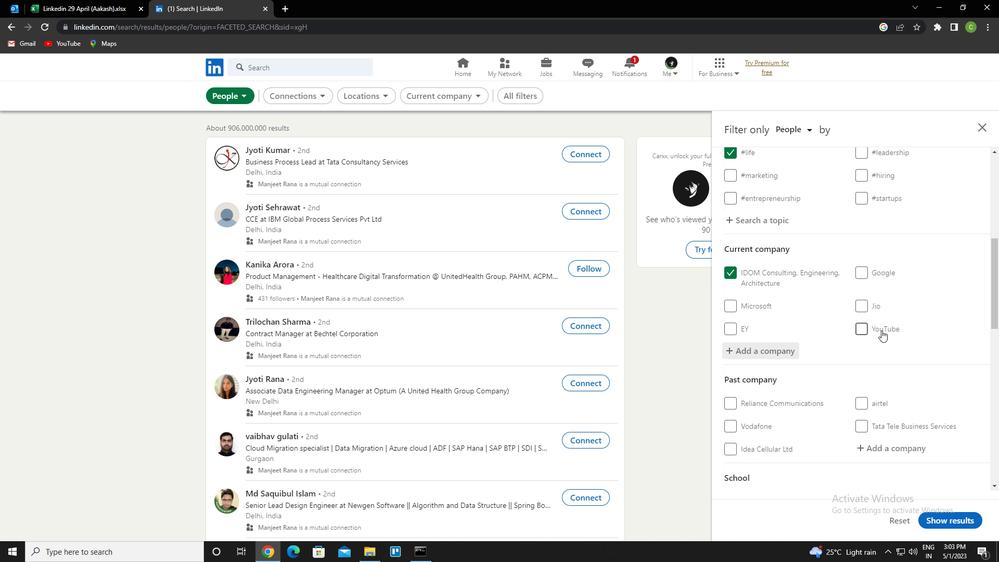 
Action: Mouse moved to (886, 397)
Screenshot: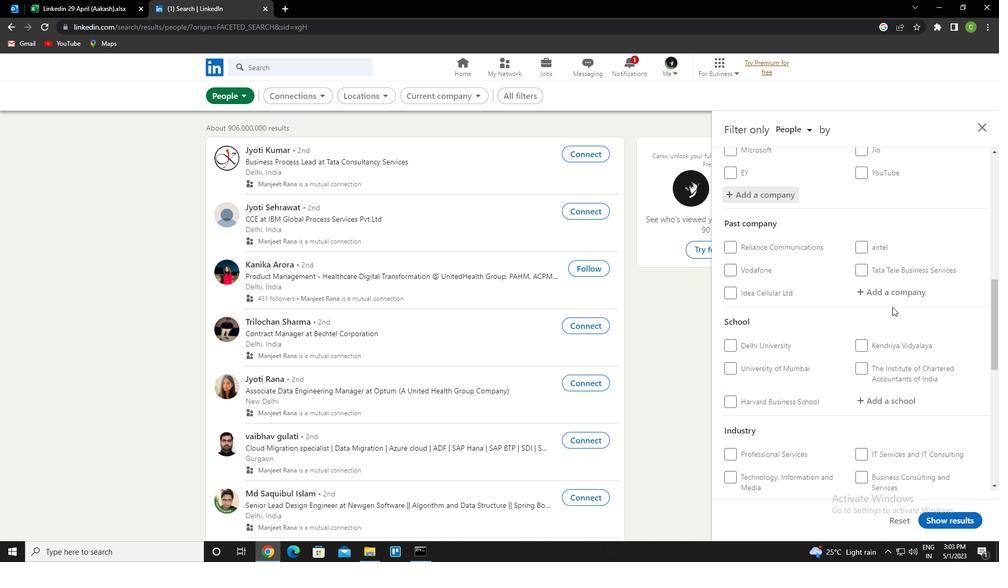 
Action: Mouse scrolled (886, 397) with delta (0, 0)
Screenshot: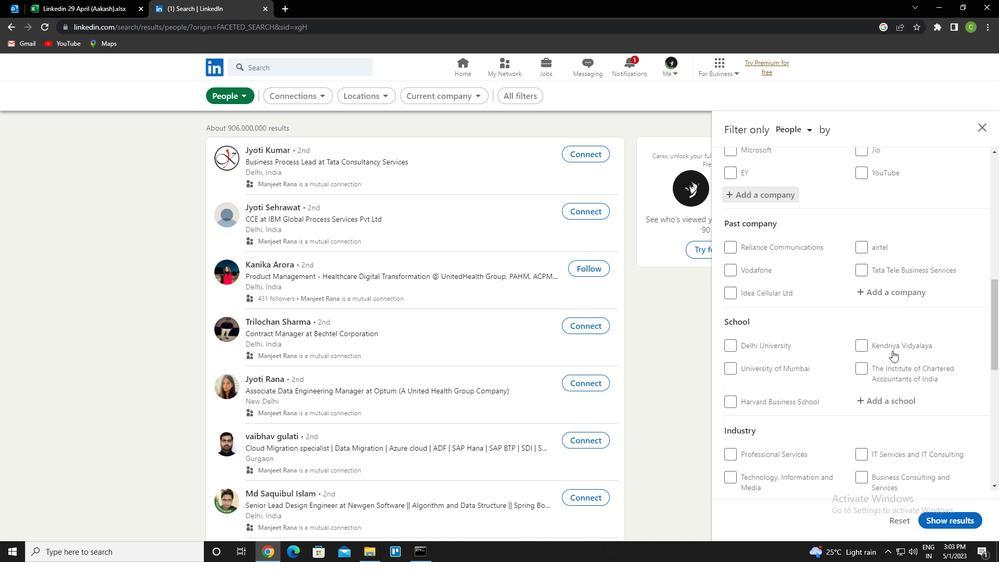 
Action: Mouse moved to (886, 397)
Screenshot: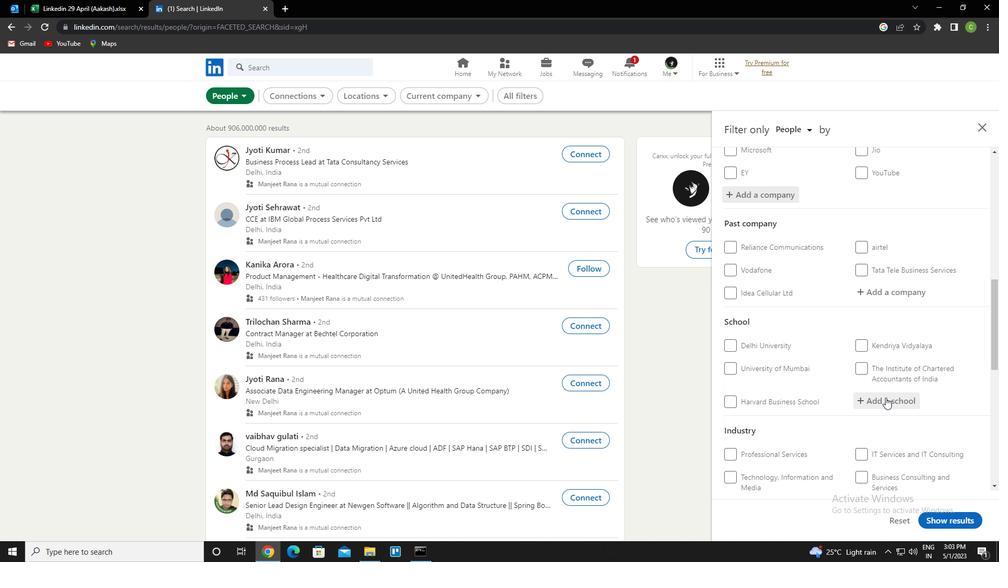 
Action: Mouse scrolled (886, 396) with delta (0, 0)
Screenshot: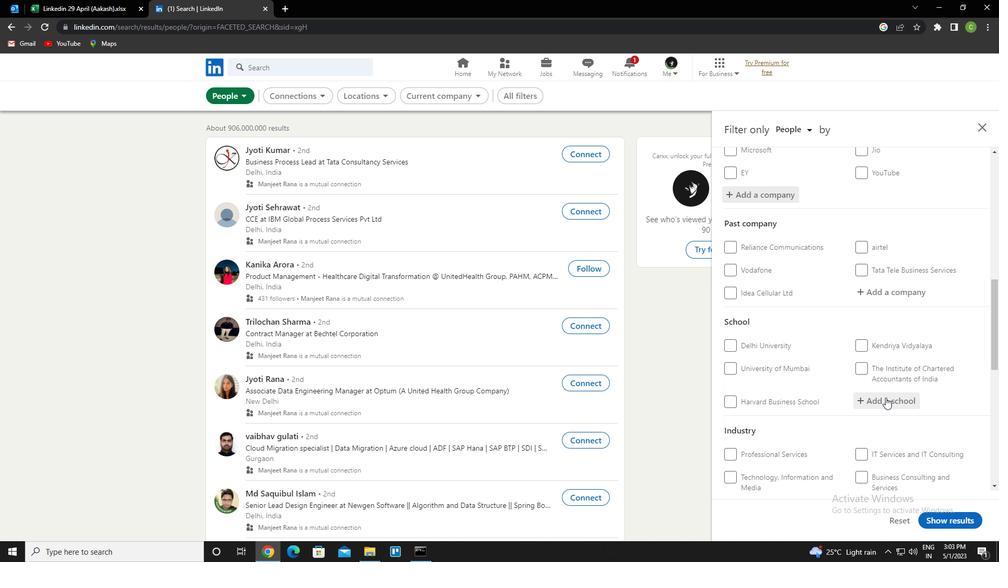 
Action: Mouse moved to (893, 292)
Screenshot: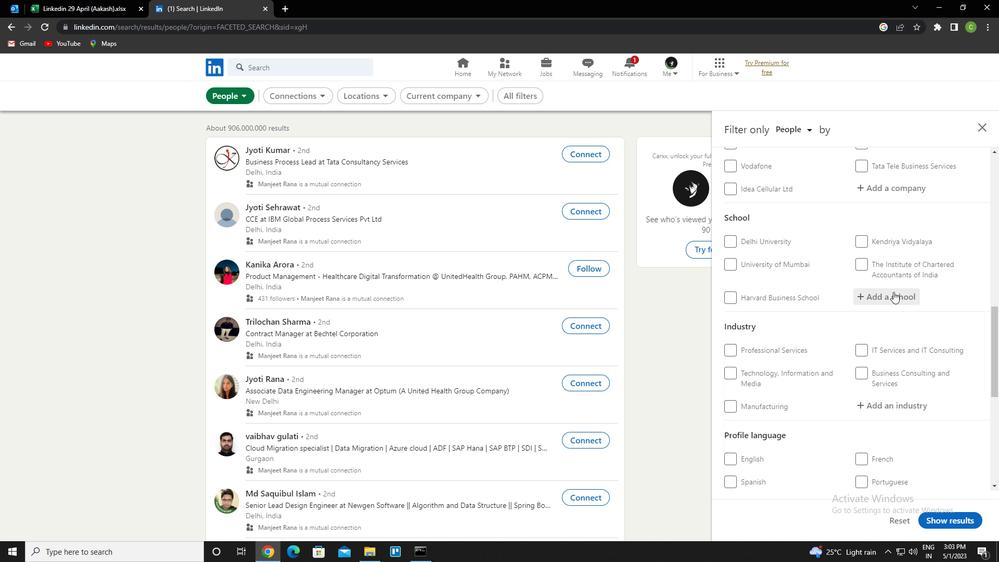 
Action: Mouse pressed left at (893, 292)
Screenshot: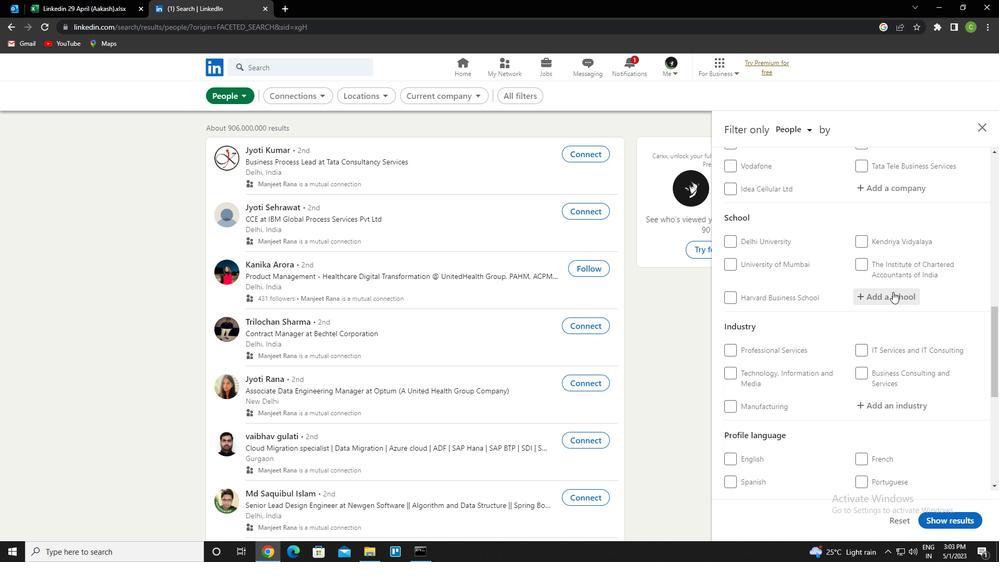 
Action: Key pressed <Key.caps_lock><Key.caps_lock>k<Key.space>s<Key.space>i<Key.caps_lock>nstitute<Key.down><Key.enter>
Screenshot: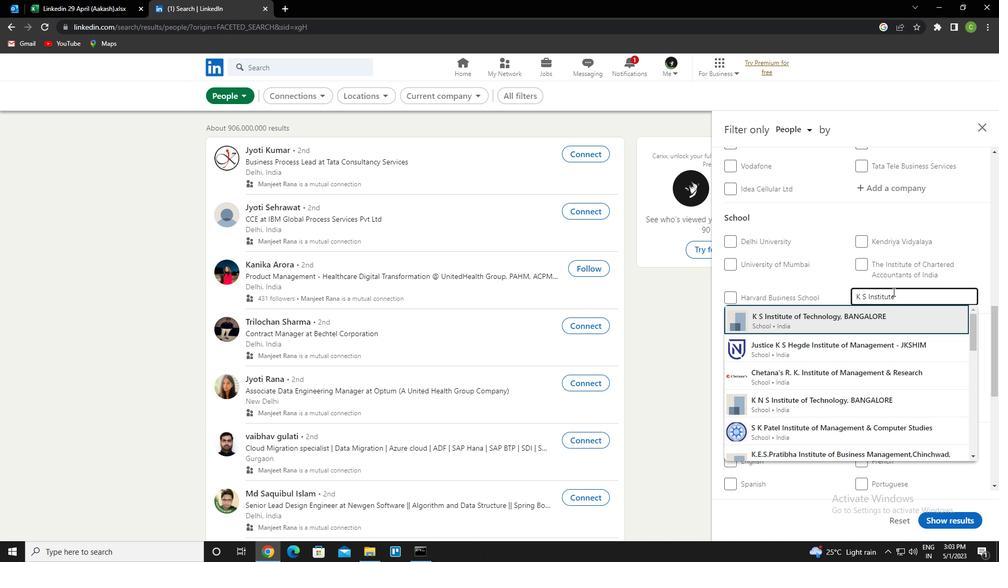 
Action: Mouse moved to (892, 294)
Screenshot: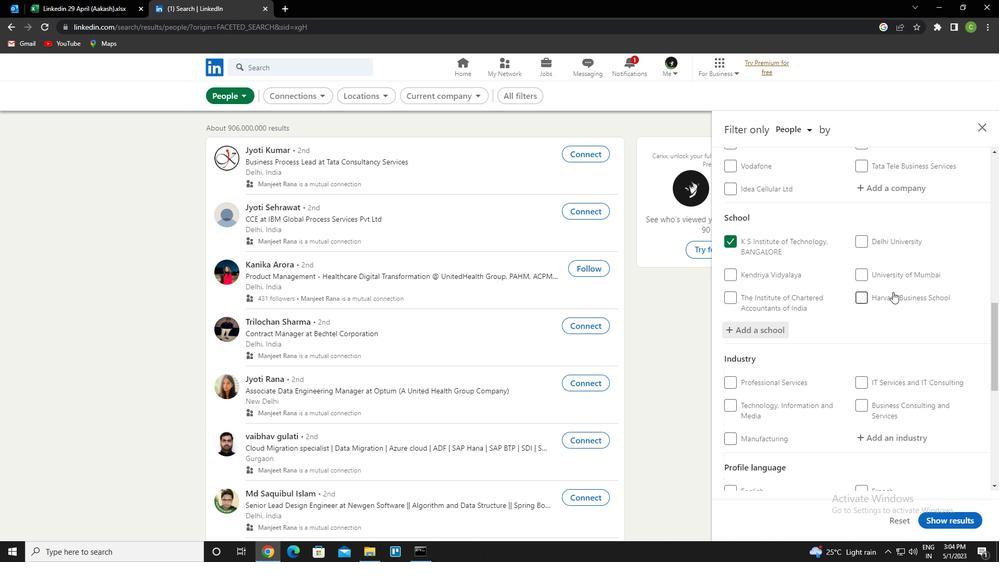 
Action: Mouse scrolled (892, 293) with delta (0, 0)
Screenshot: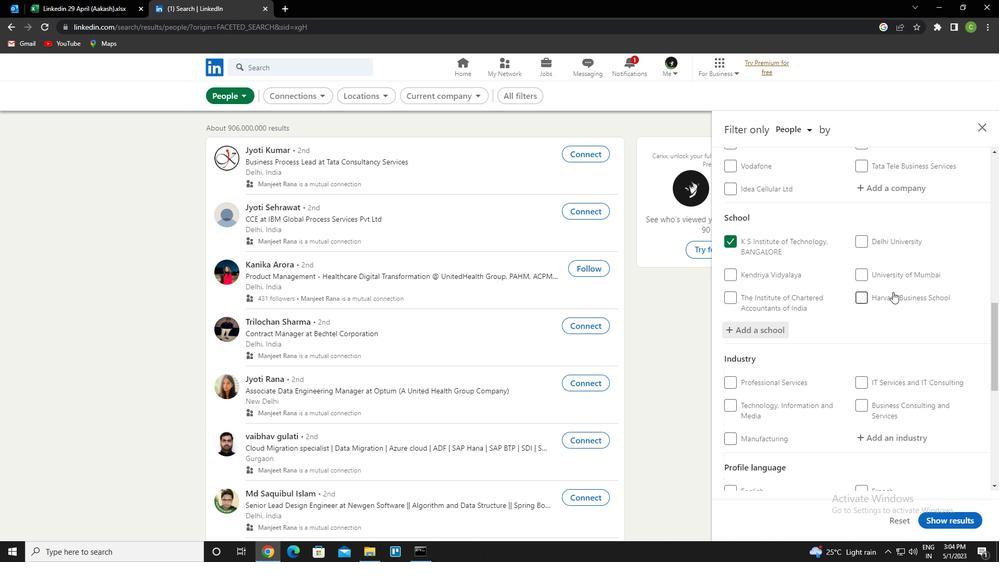 
Action: Mouse moved to (890, 295)
Screenshot: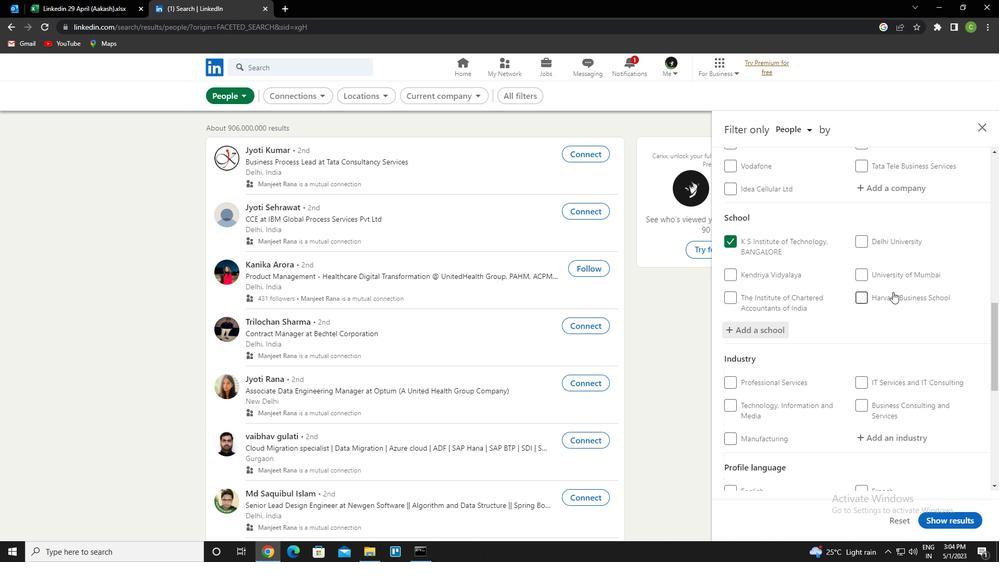 
Action: Mouse scrolled (890, 294) with delta (0, 0)
Screenshot: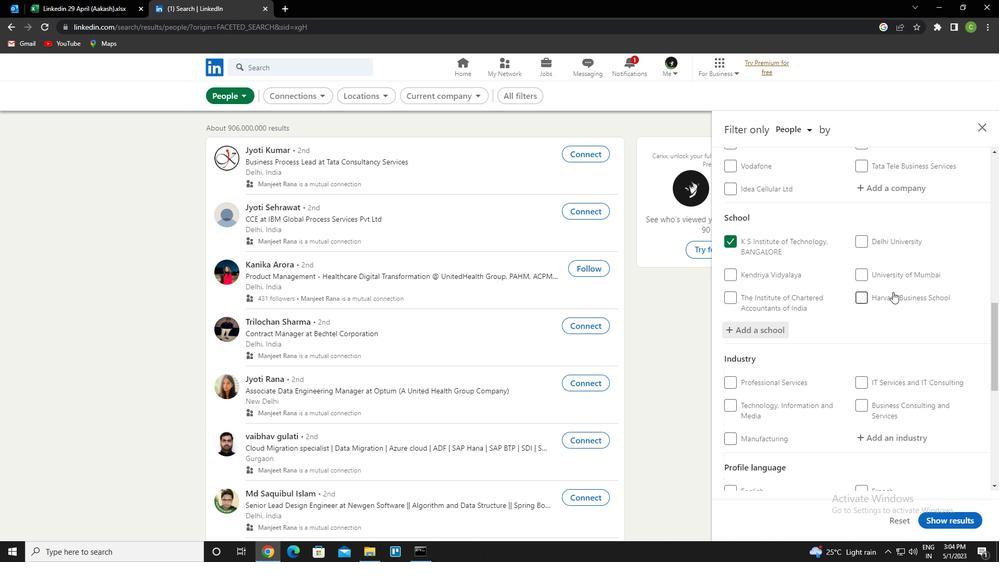 
Action: Mouse moved to (889, 295)
Screenshot: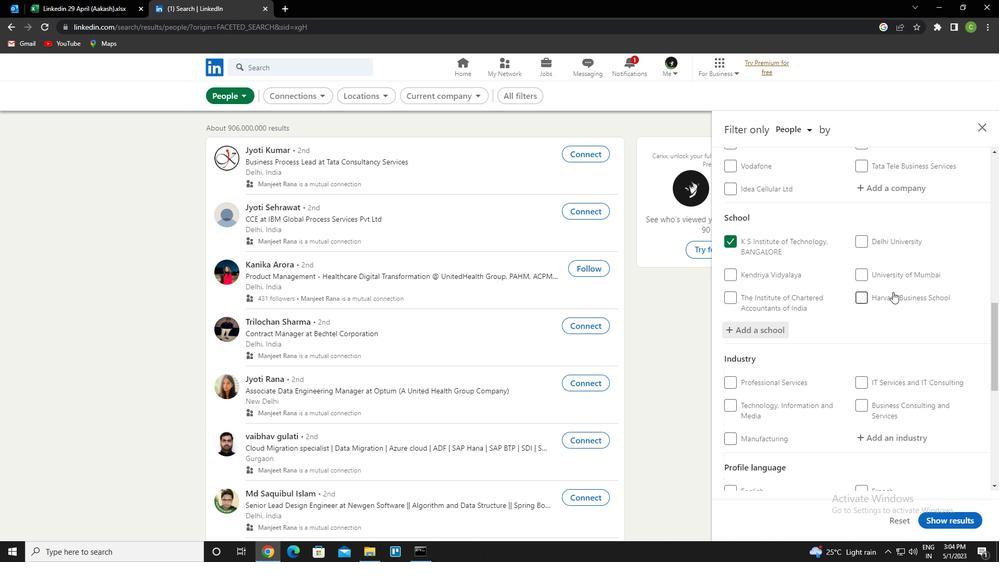 
Action: Mouse scrolled (889, 295) with delta (0, 0)
Screenshot: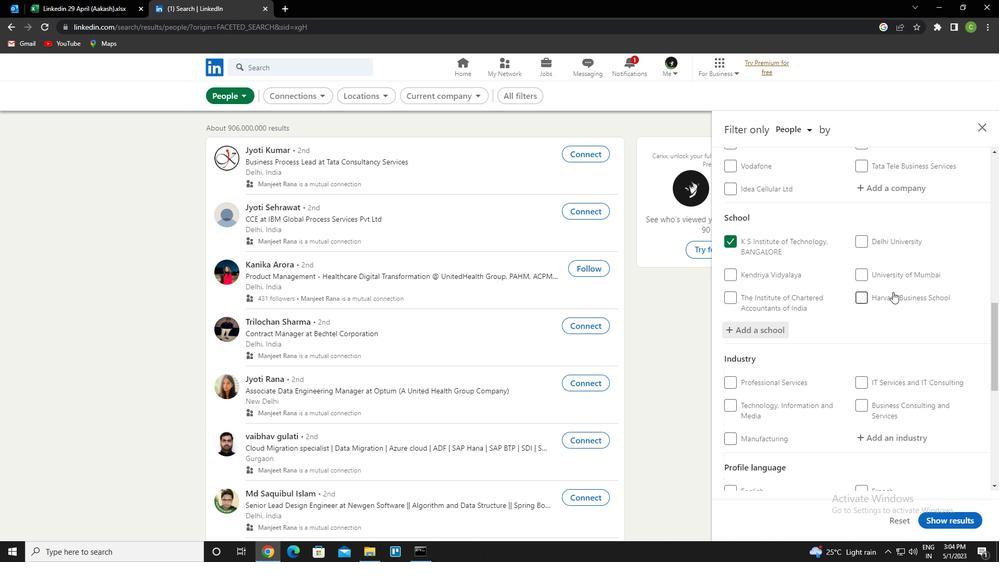 
Action: Mouse moved to (895, 288)
Screenshot: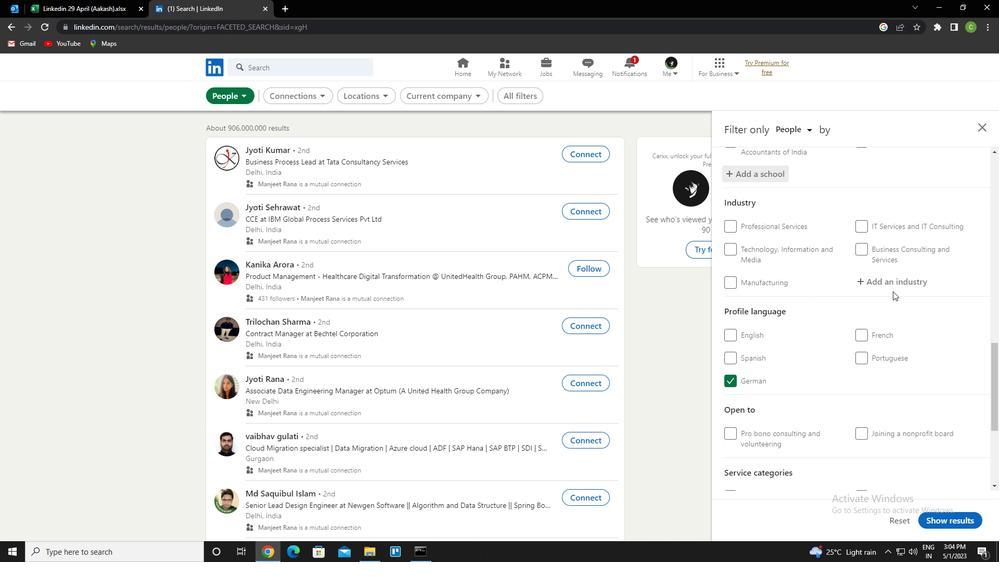 
Action: Mouse pressed left at (895, 288)
Screenshot: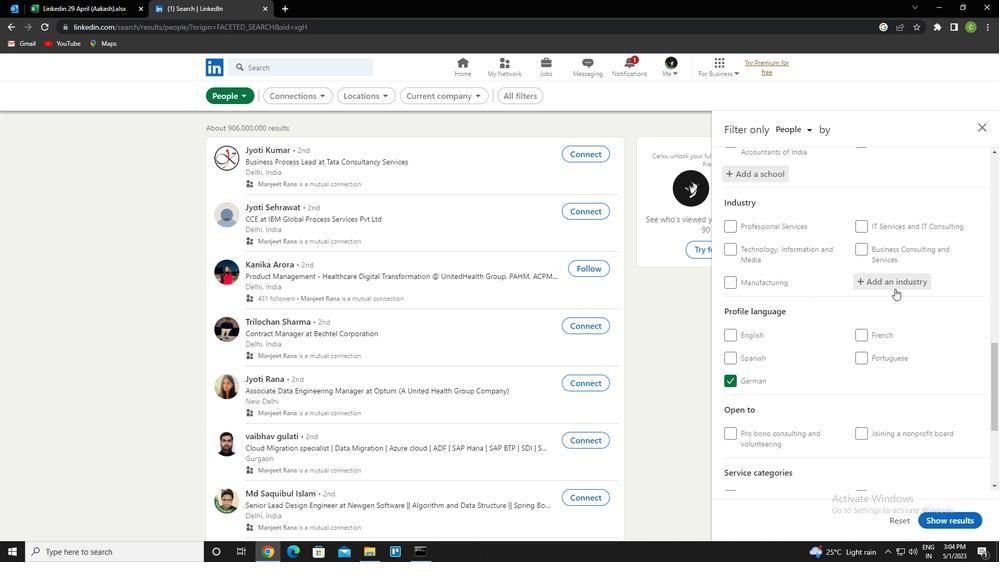 
Action: Key pressed <Key.caps_lock>e<Key.space>l<Key.caps_lock>ea<Key.down><Key.enter>
Screenshot: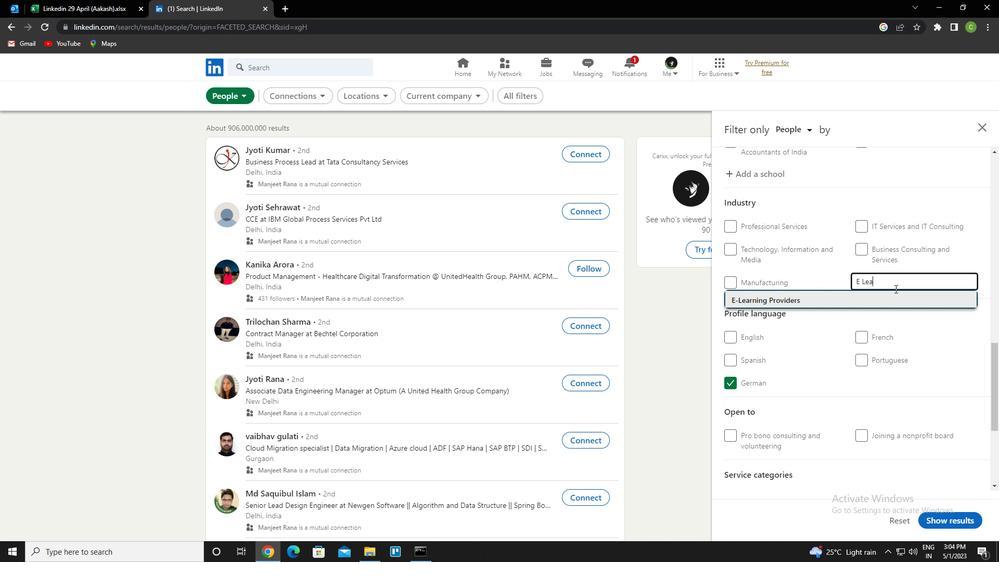 
Action: Mouse scrolled (895, 288) with delta (0, 0)
Screenshot: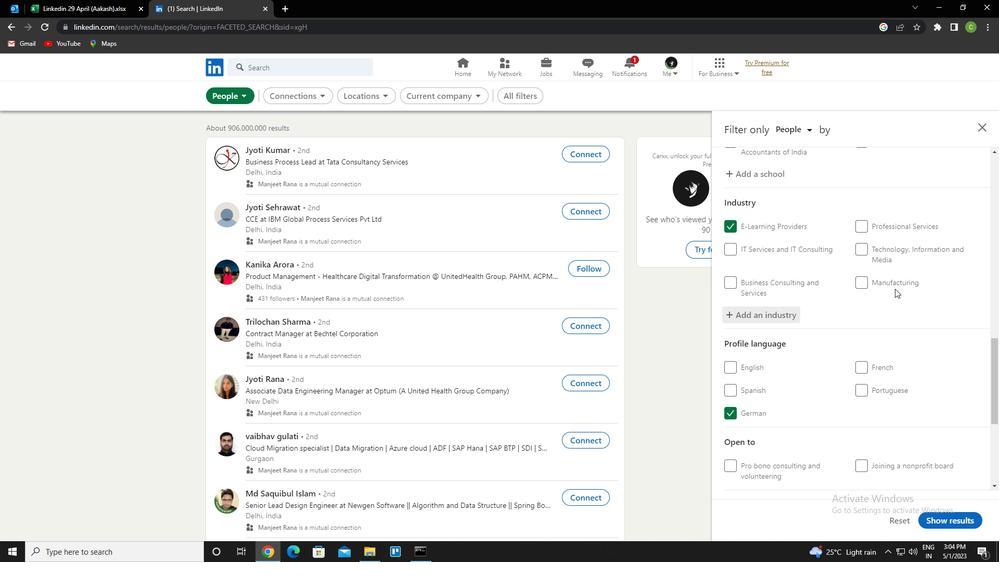 
Action: Mouse moved to (895, 288)
Screenshot: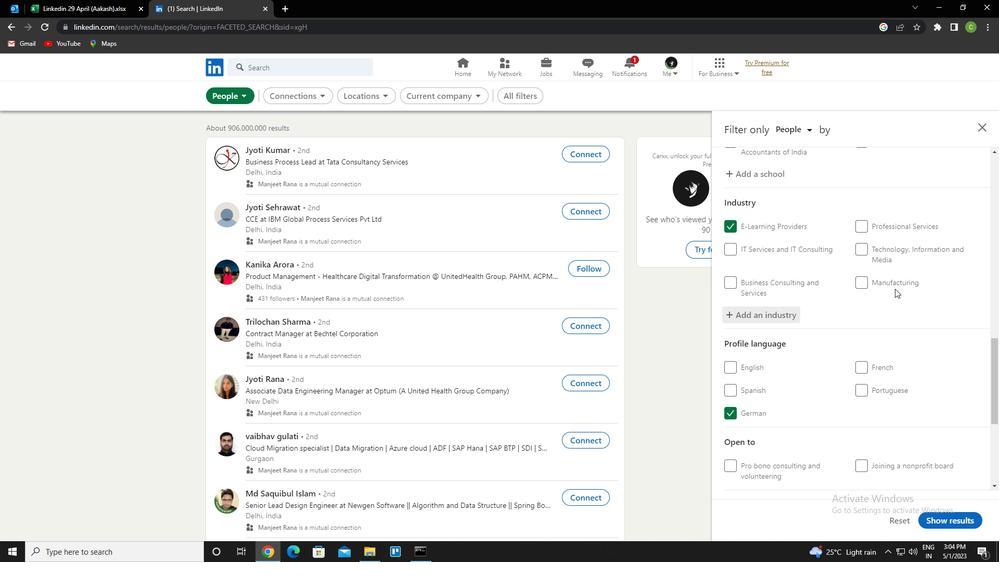 
Action: Mouse scrolled (895, 287) with delta (0, 0)
Screenshot: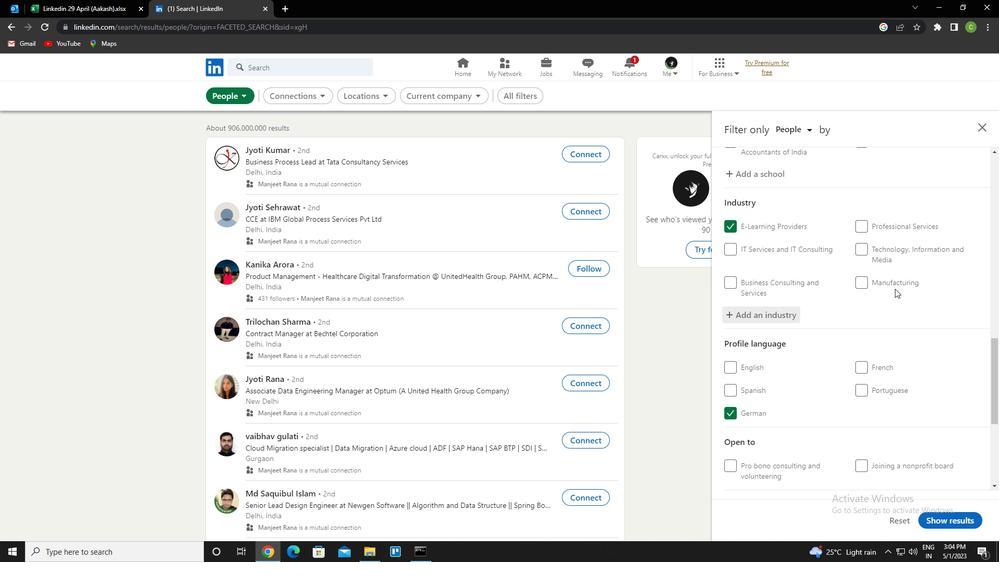 
Action: Mouse moved to (889, 292)
Screenshot: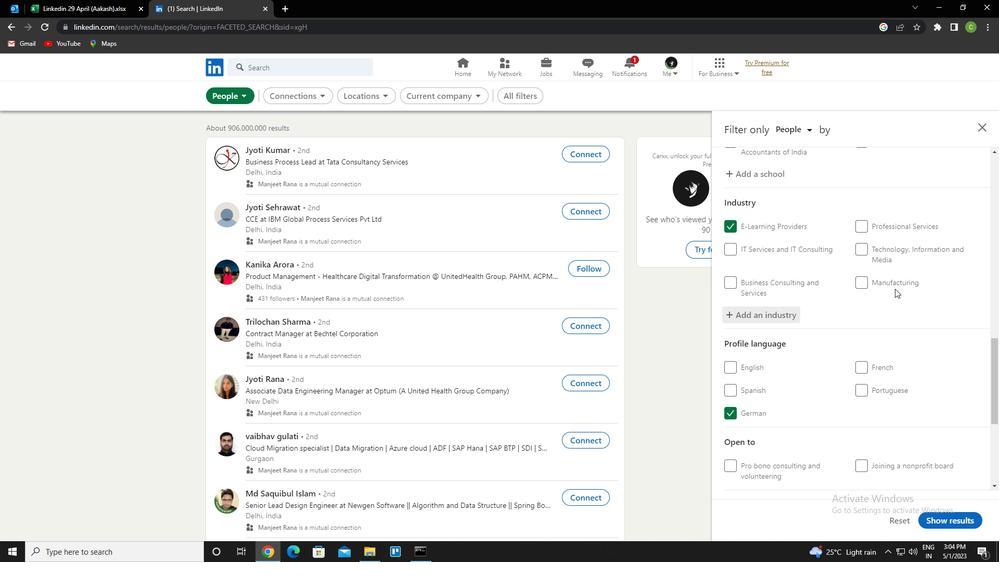 
Action: Mouse scrolled (889, 291) with delta (0, 0)
Screenshot: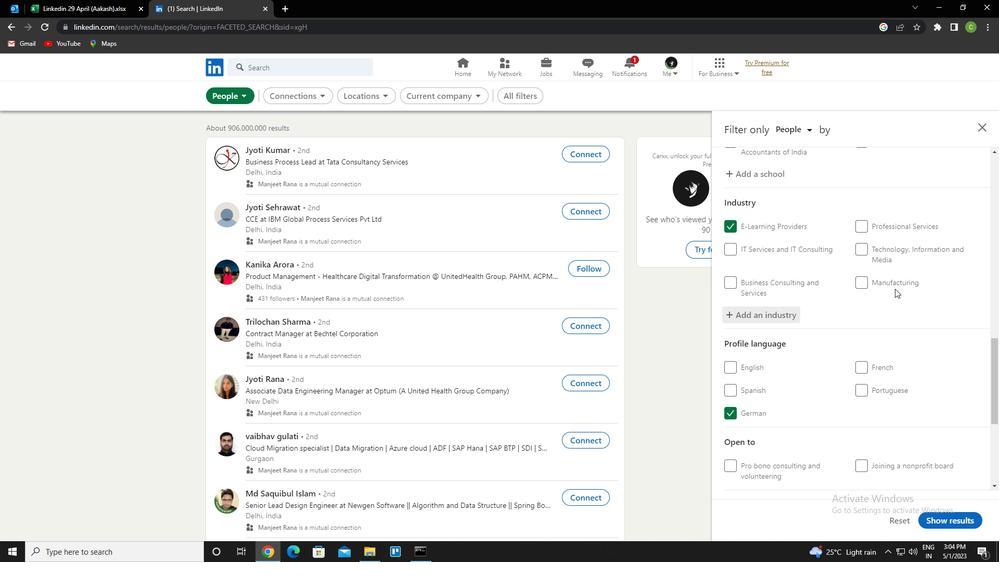 
Action: Mouse moved to (885, 295)
Screenshot: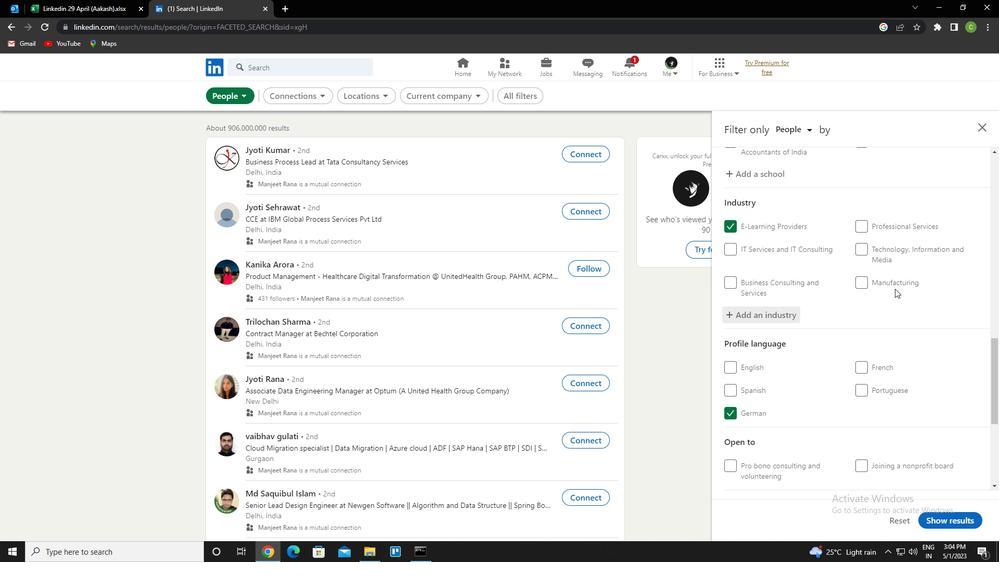
Action: Mouse scrolled (885, 294) with delta (0, 0)
Screenshot: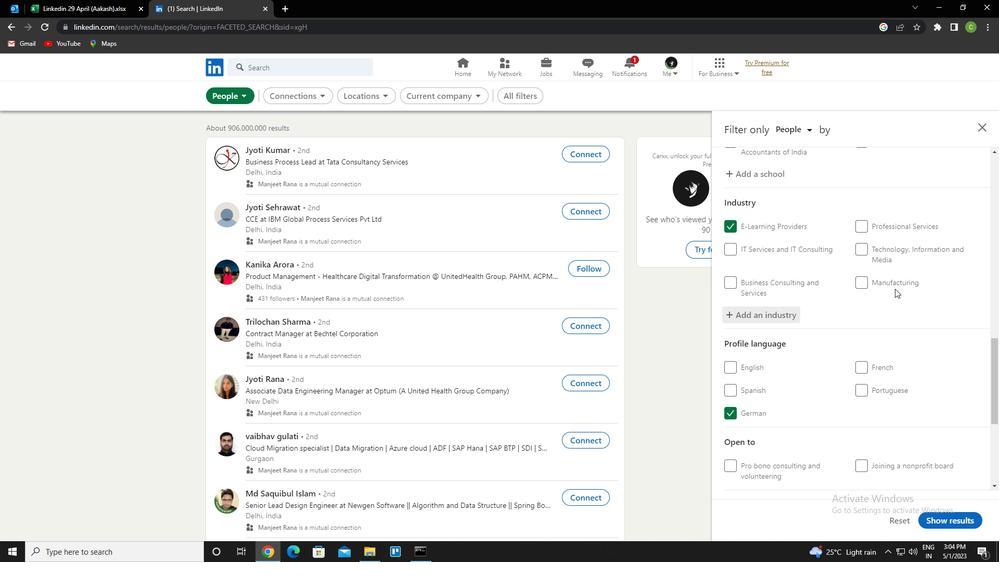
Action: Mouse moved to (881, 298)
Screenshot: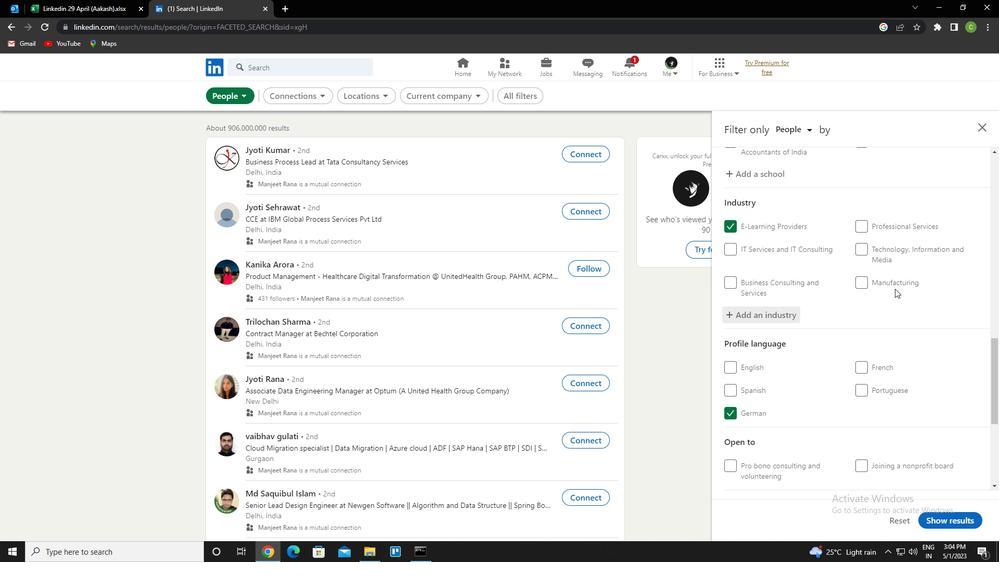 
Action: Mouse scrolled (881, 297) with delta (0, 0)
Screenshot: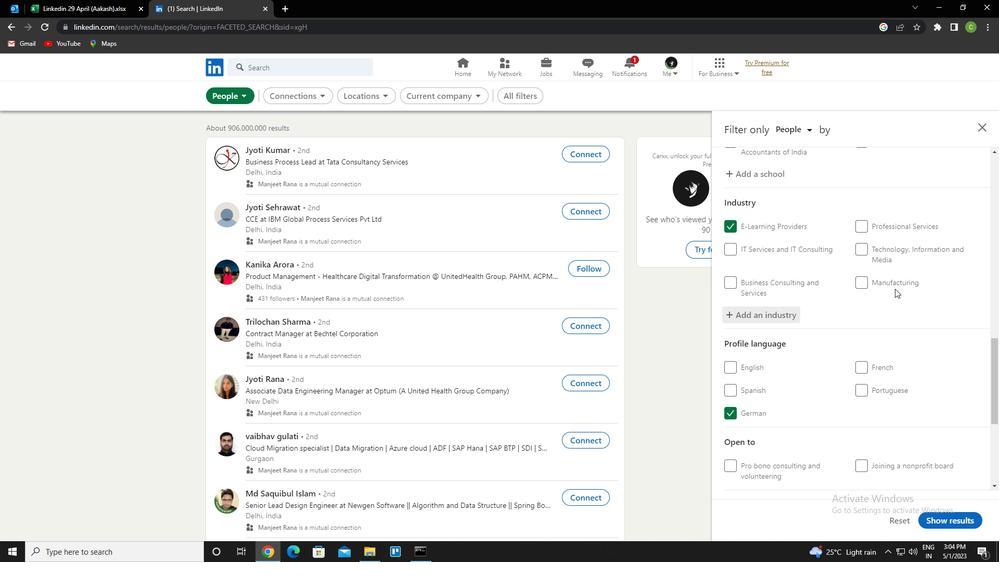 
Action: Mouse moved to (879, 299)
Screenshot: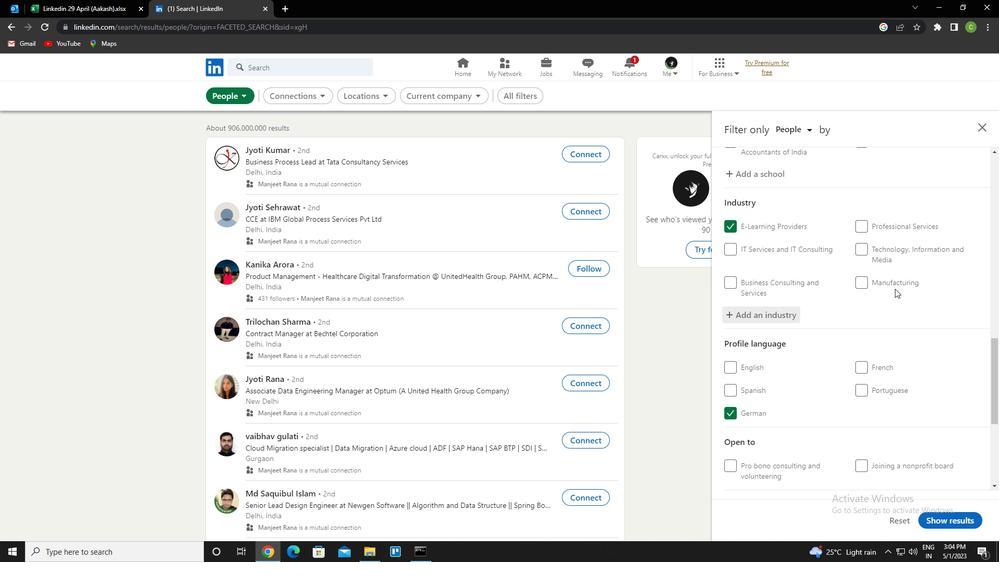 
Action: Mouse scrolled (879, 298) with delta (0, 0)
Screenshot: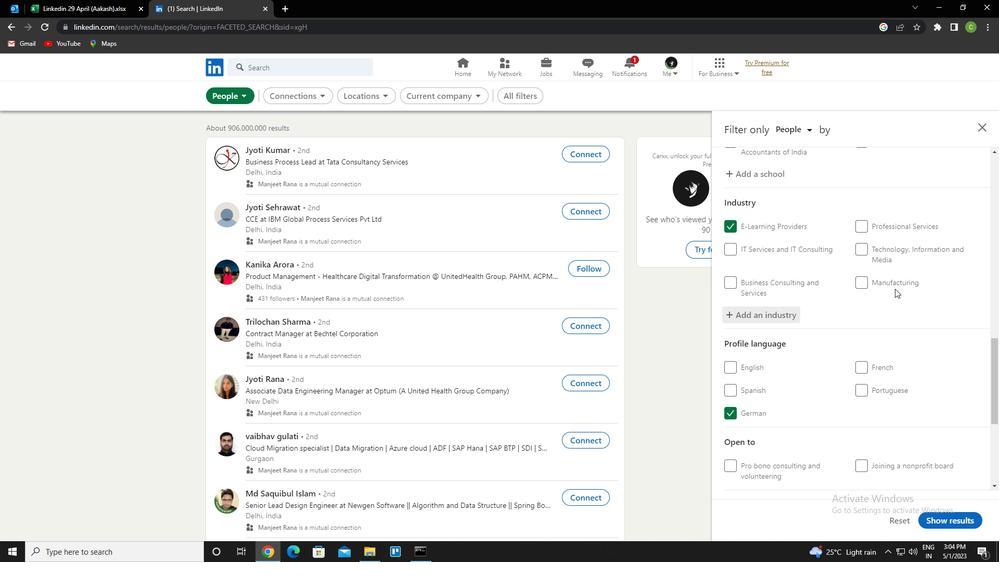 
Action: Mouse moved to (878, 299)
Screenshot: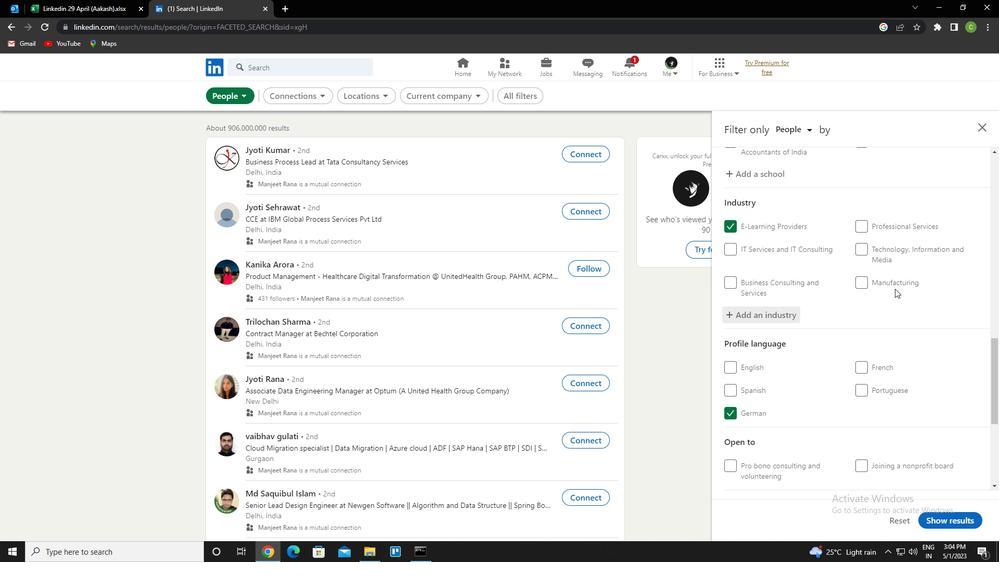 
Action: Mouse scrolled (878, 299) with delta (0, 0)
Screenshot: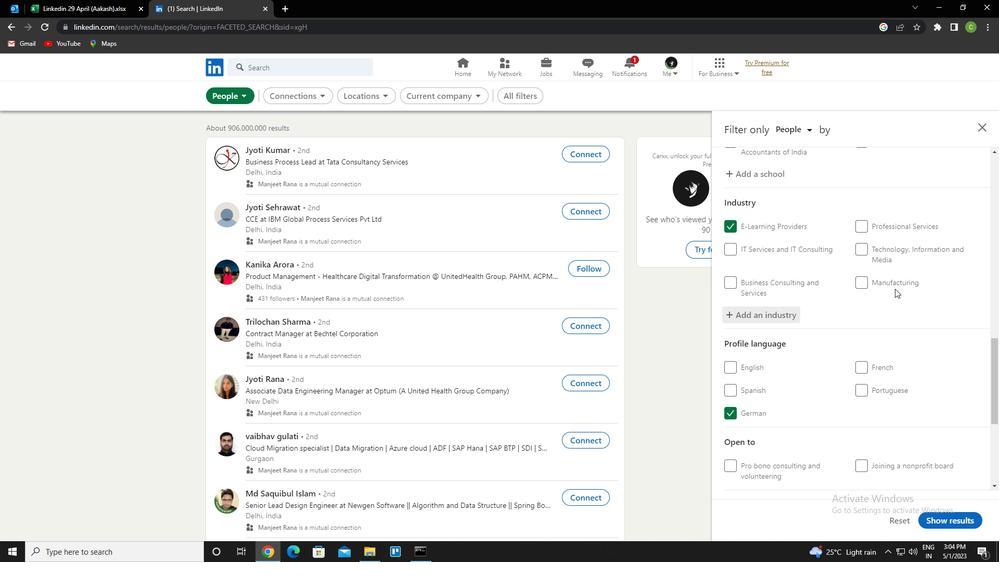 
Action: Mouse moved to (876, 300)
Screenshot: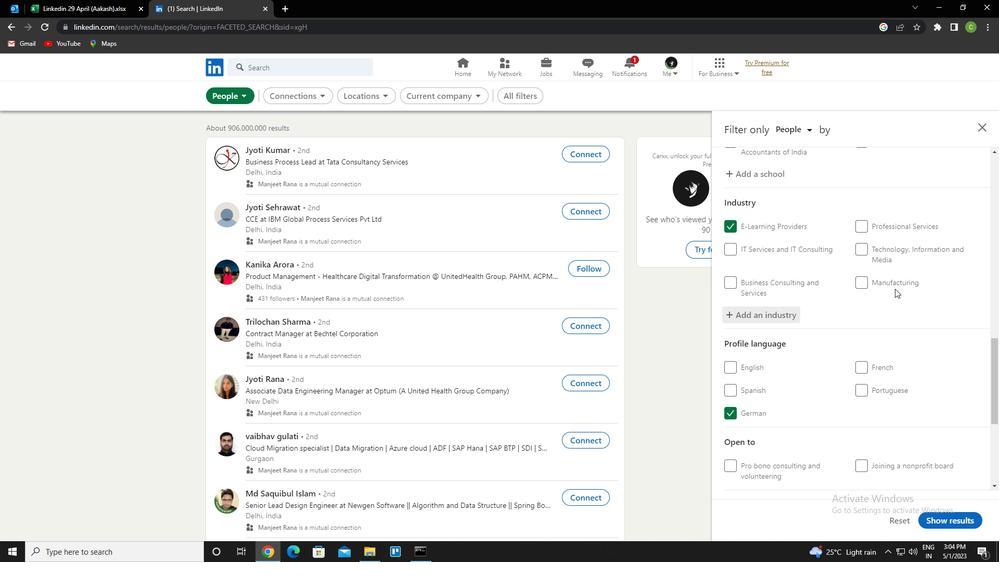 
Action: Mouse scrolled (876, 300) with delta (0, 0)
Screenshot: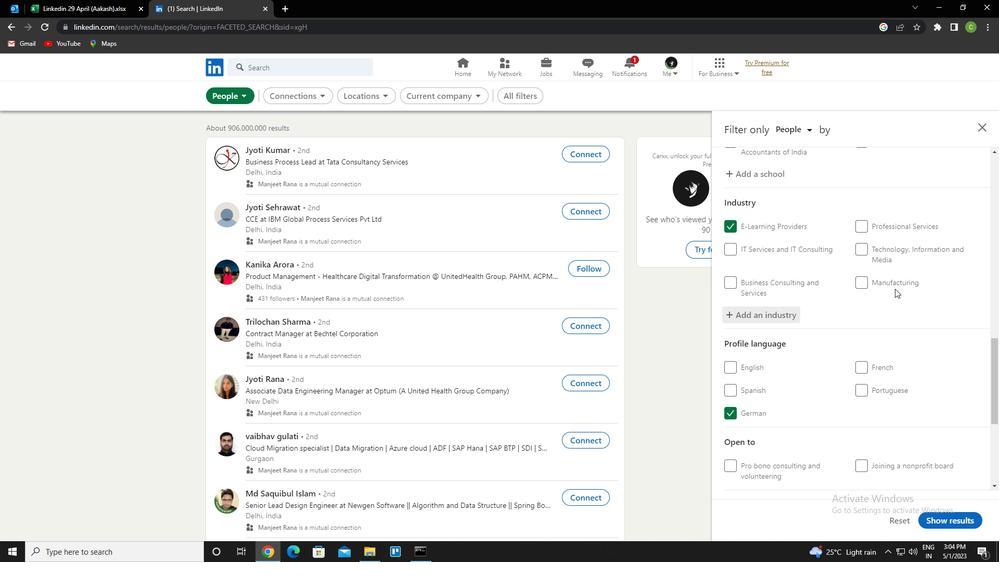 
Action: Mouse moved to (887, 343)
Screenshot: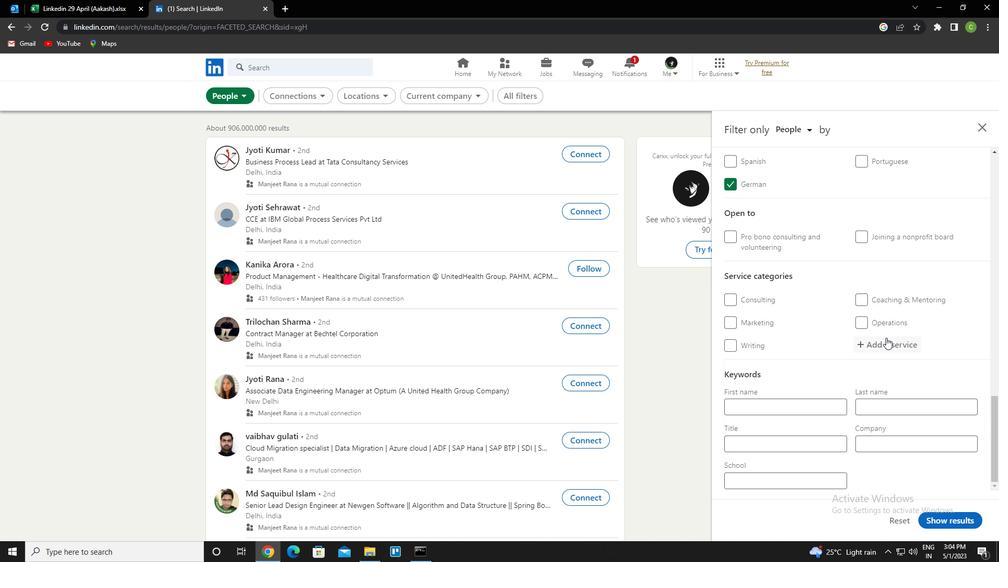 
Action: Mouse pressed left at (887, 343)
Screenshot: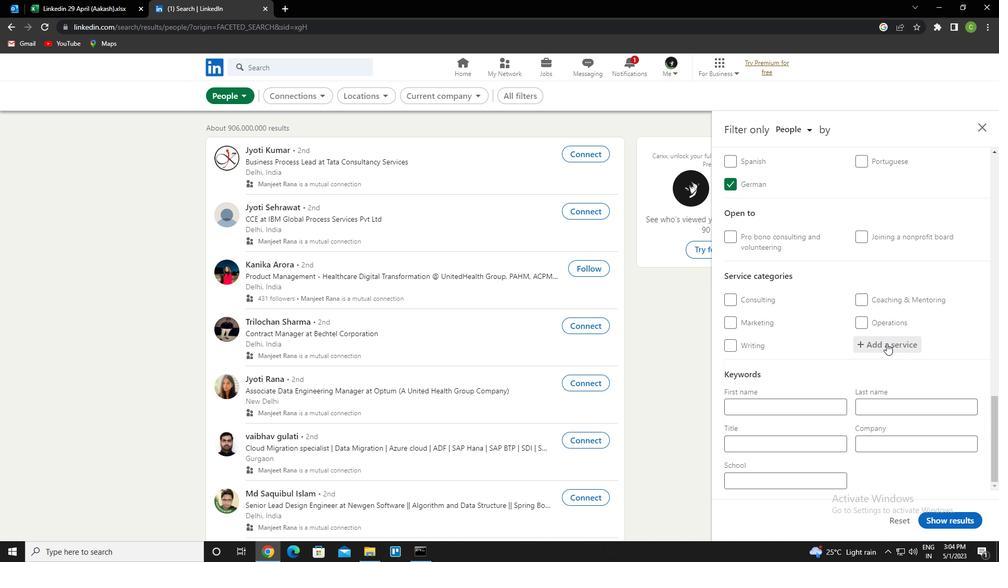 
Action: Key pressed <Key.caps_lock>b<Key.caps_lock>ook<Key.down><Key.enter>
Screenshot: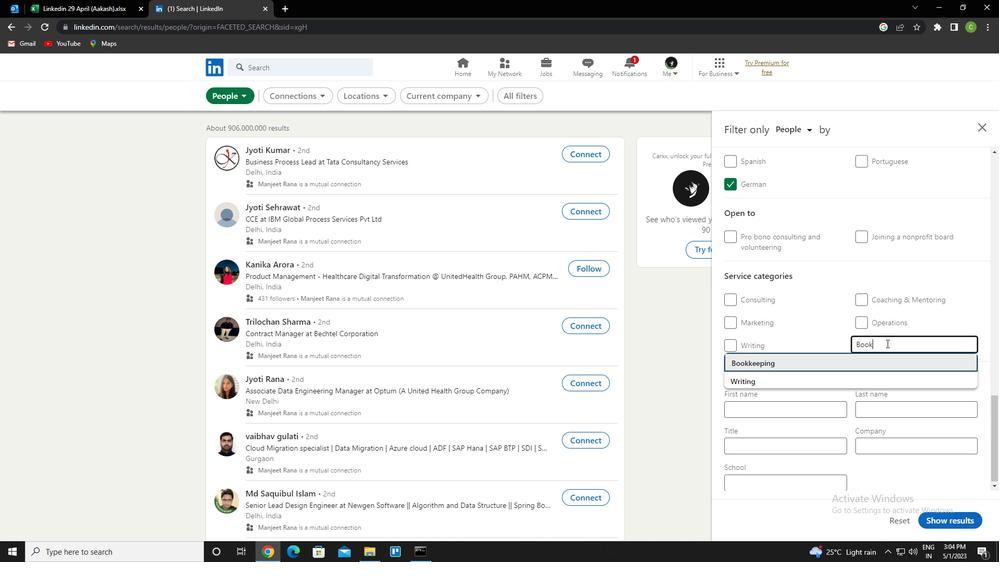 
Action: Mouse moved to (875, 350)
Screenshot: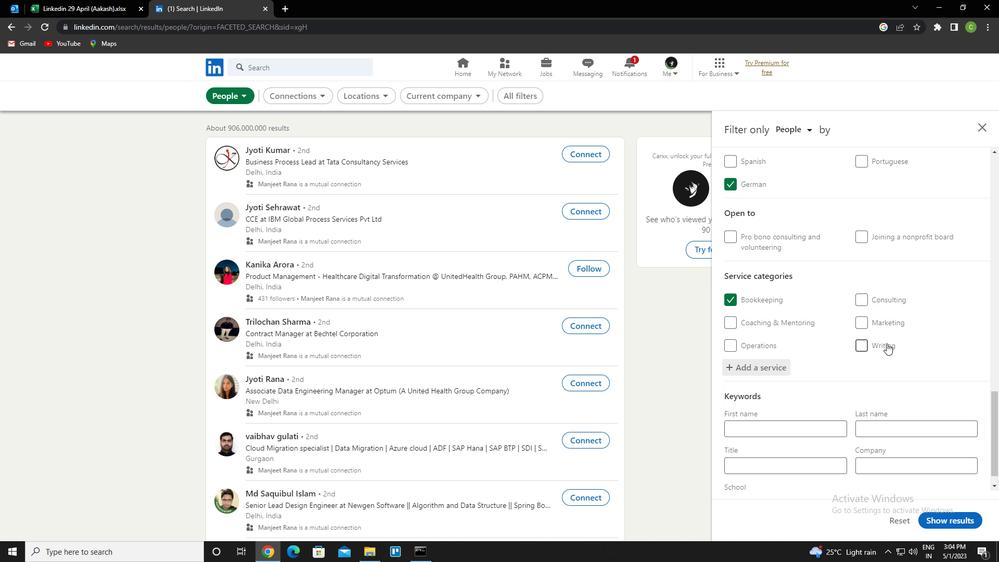 
Action: Mouse scrolled (875, 350) with delta (0, 0)
Screenshot: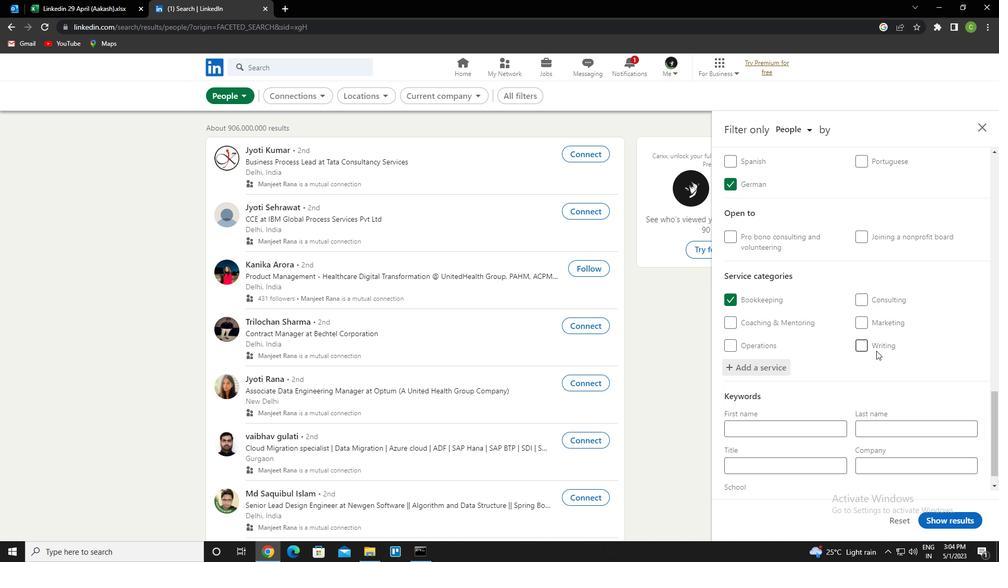 
Action: Mouse moved to (875, 351)
Screenshot: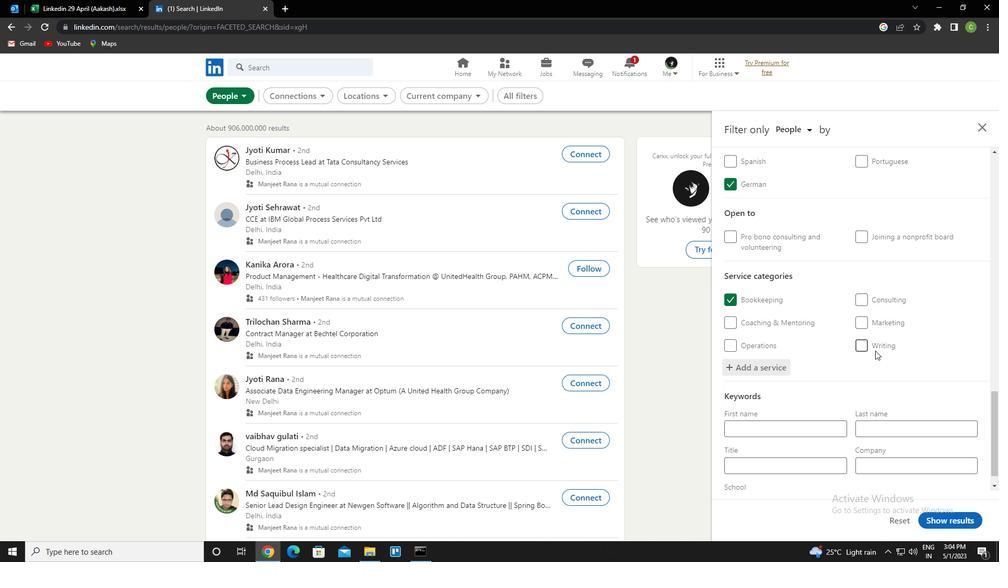 
Action: Mouse scrolled (875, 350) with delta (0, 0)
Screenshot: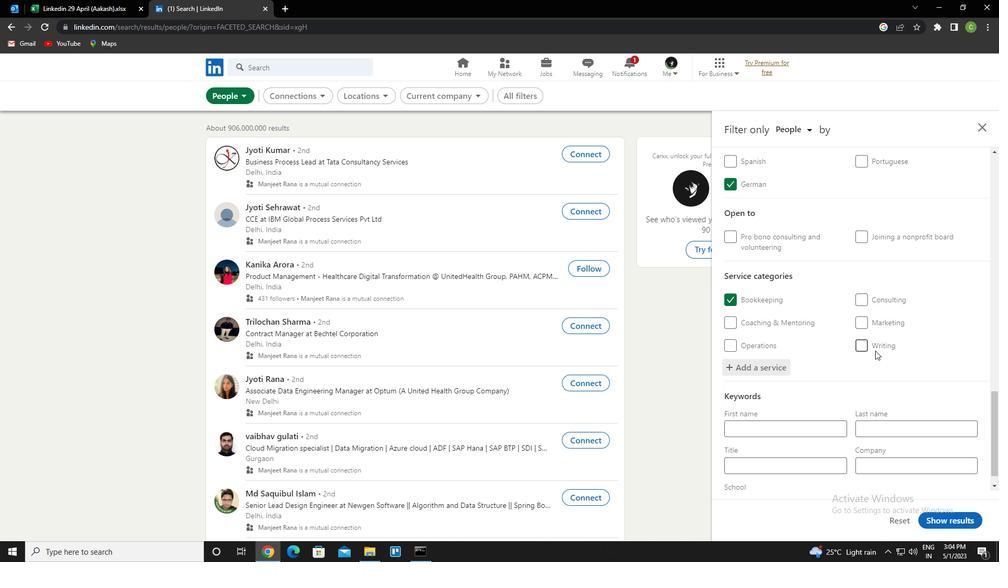 
Action: Mouse moved to (872, 354)
Screenshot: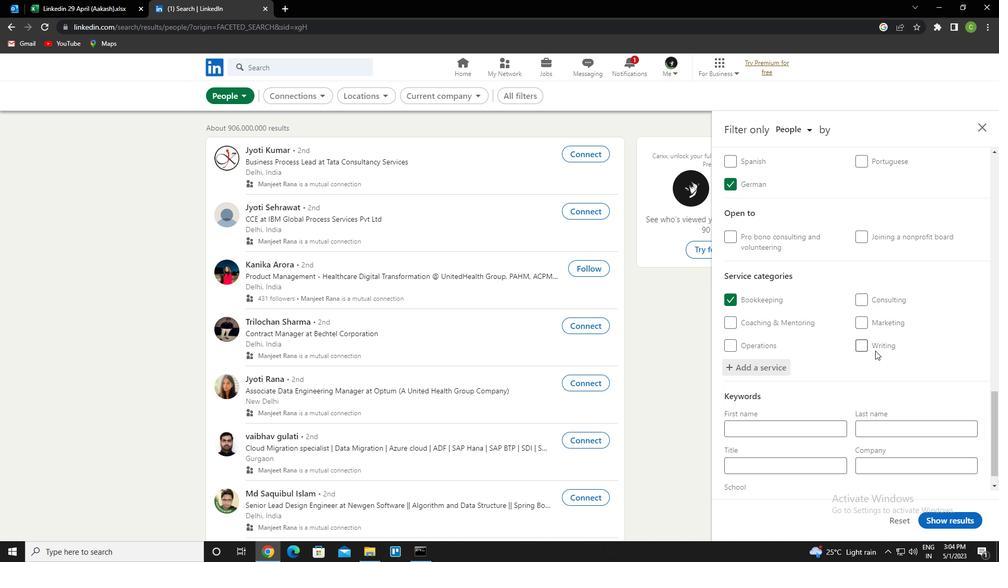 
Action: Mouse scrolled (872, 353) with delta (0, 0)
Screenshot: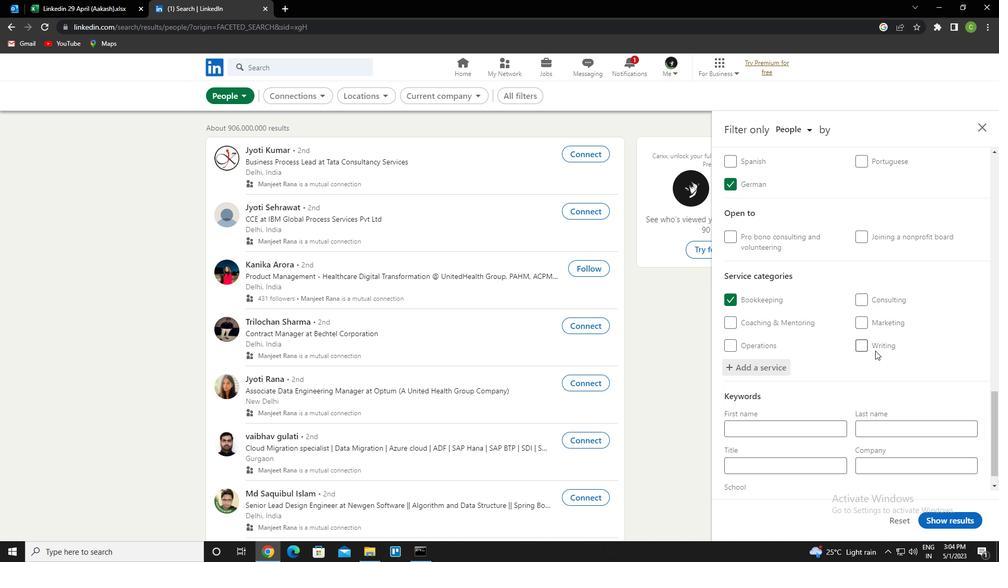 
Action: Mouse moved to (866, 360)
Screenshot: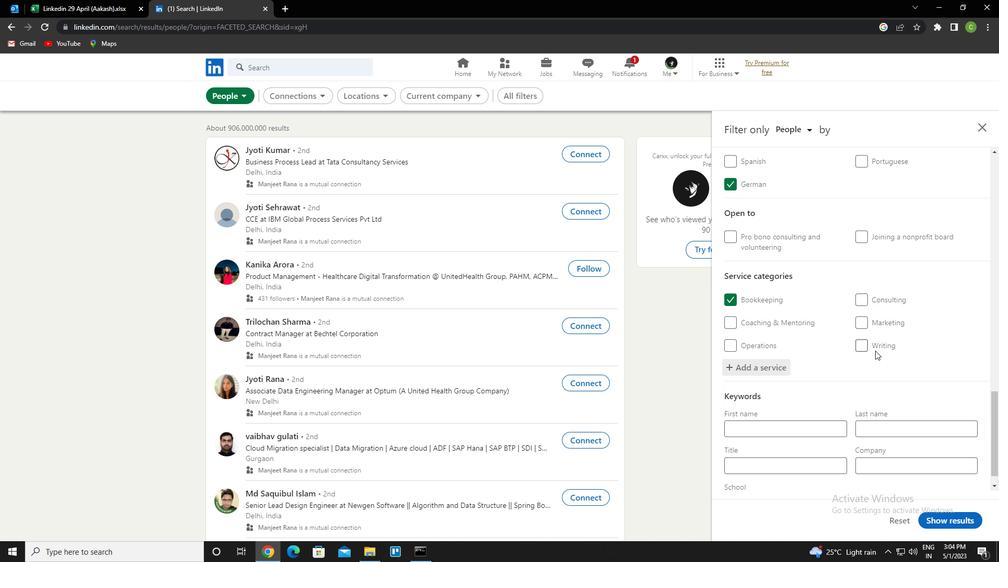 
Action: Mouse scrolled (866, 360) with delta (0, 0)
Screenshot: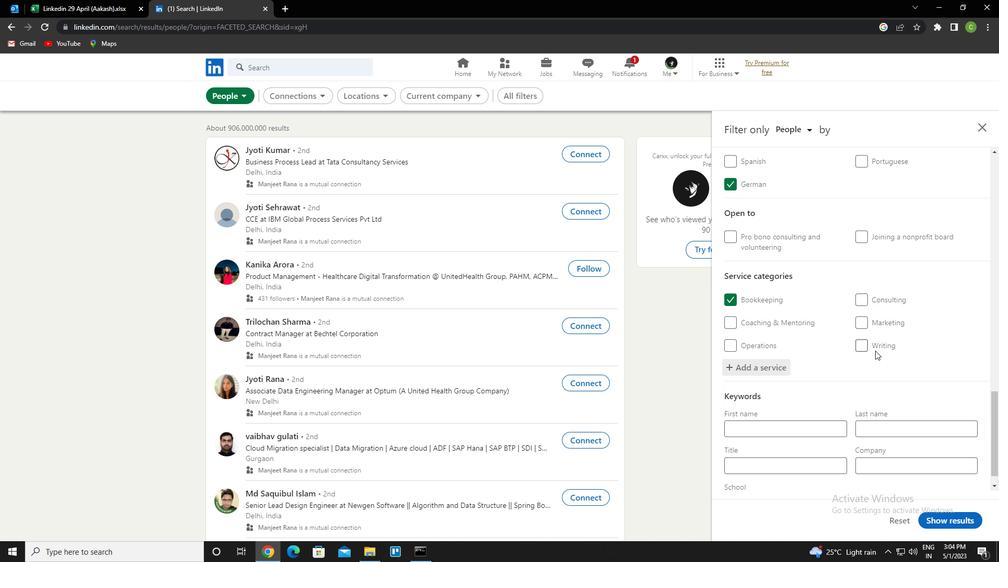 
Action: Mouse moved to (864, 365)
Screenshot: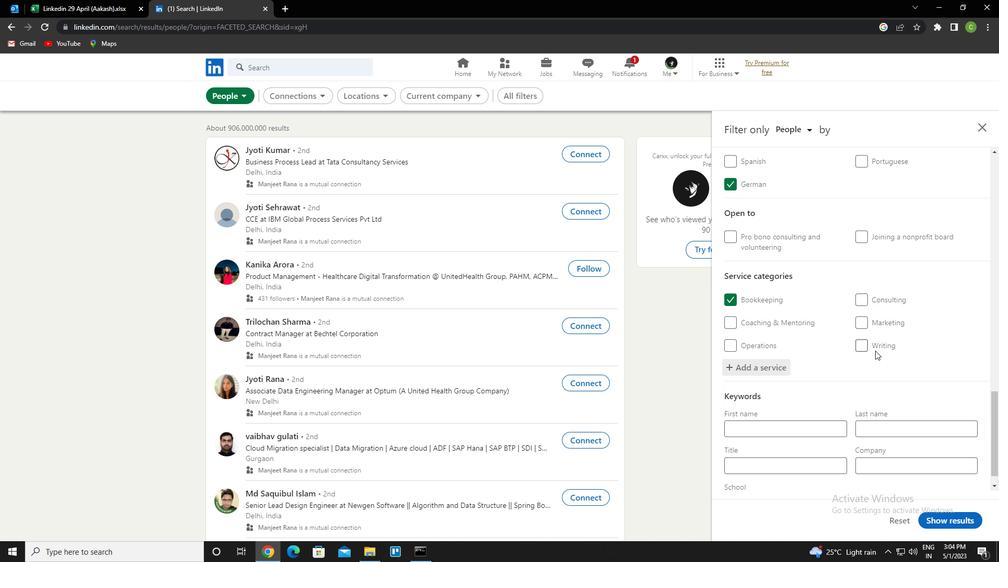 
Action: Mouse scrolled (864, 364) with delta (0, 0)
Screenshot: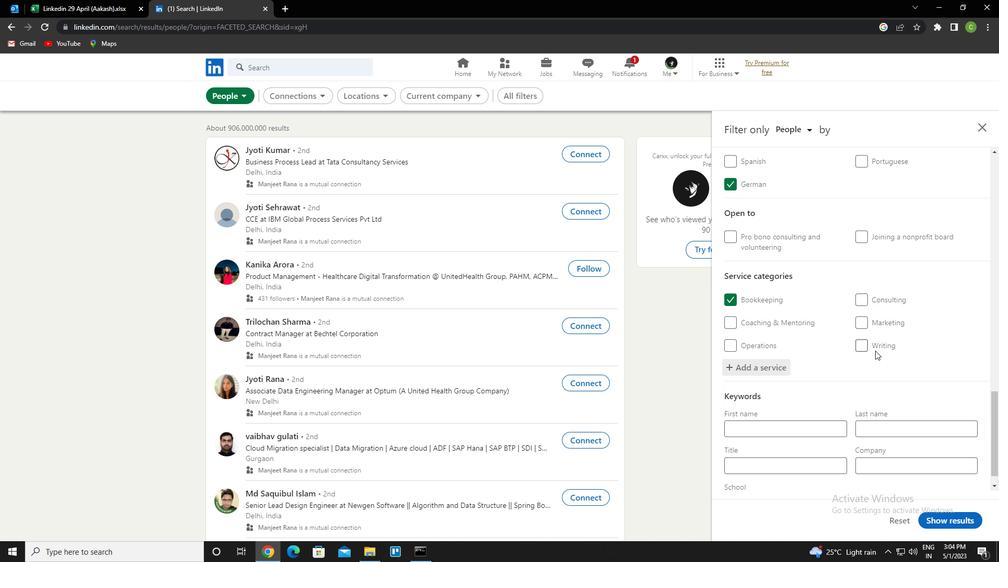 
Action: Mouse moved to (862, 367)
Screenshot: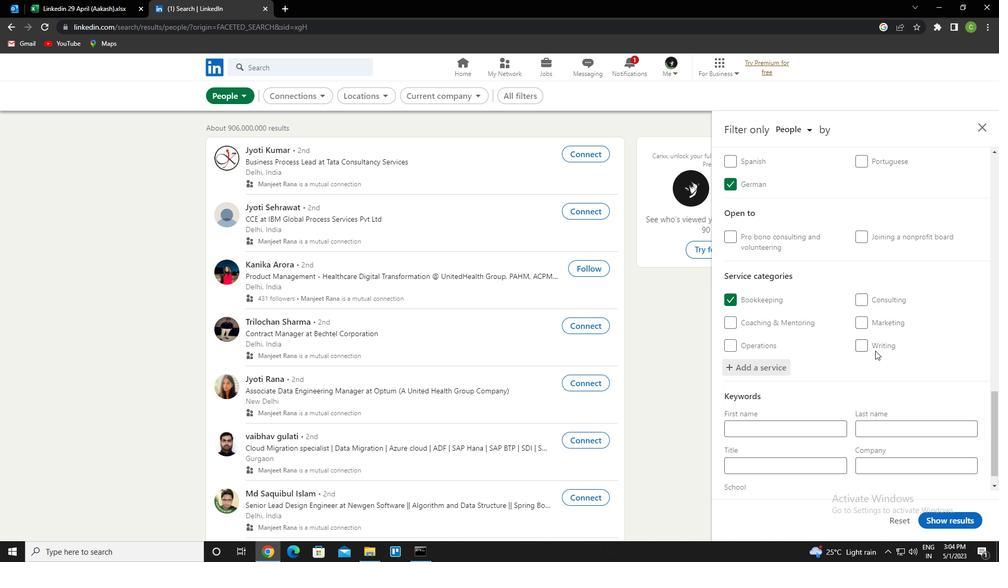
Action: Mouse scrolled (862, 366) with delta (0, 0)
Screenshot: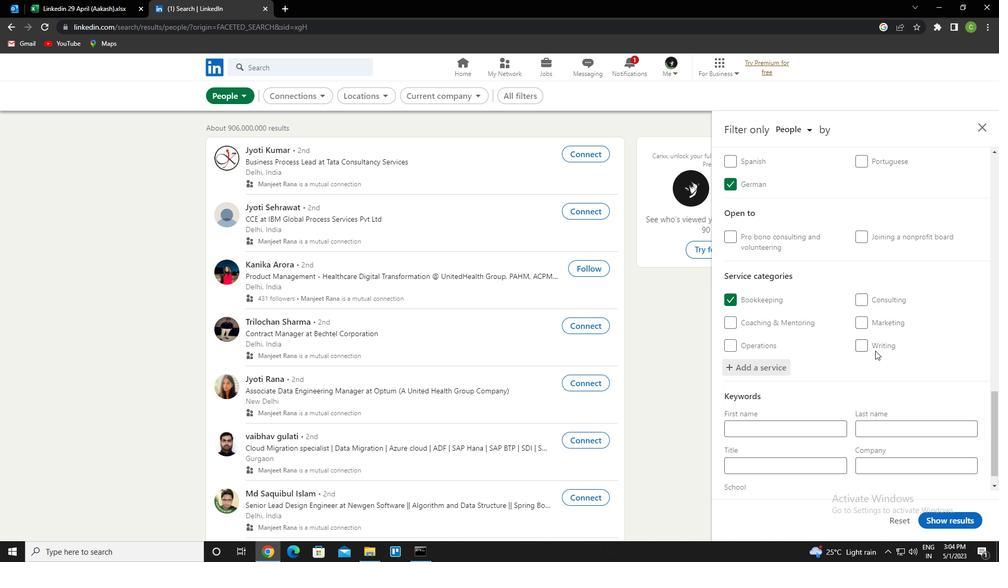 
Action: Mouse moved to (861, 369)
Screenshot: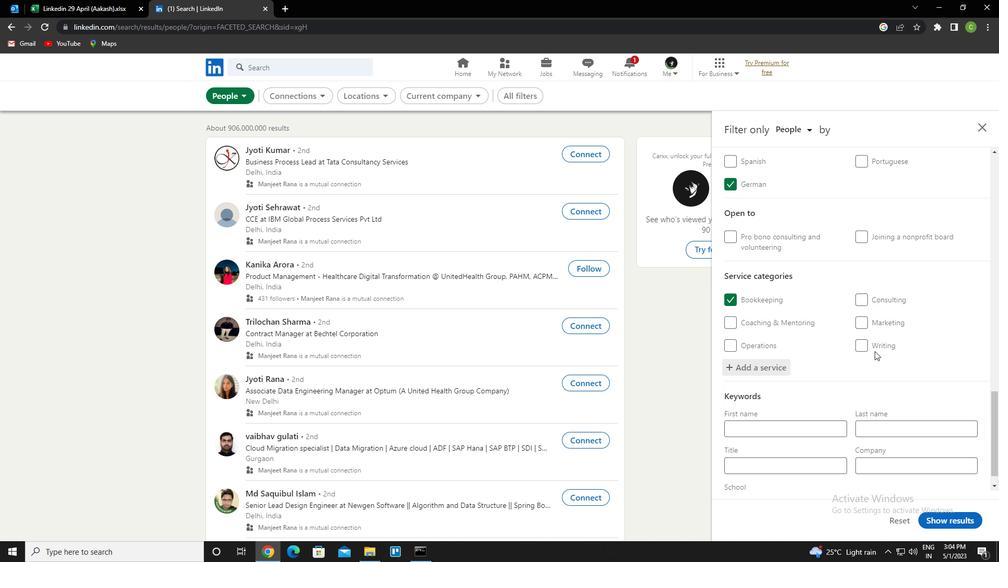 
Action: Mouse scrolled (861, 368) with delta (0, 0)
Screenshot: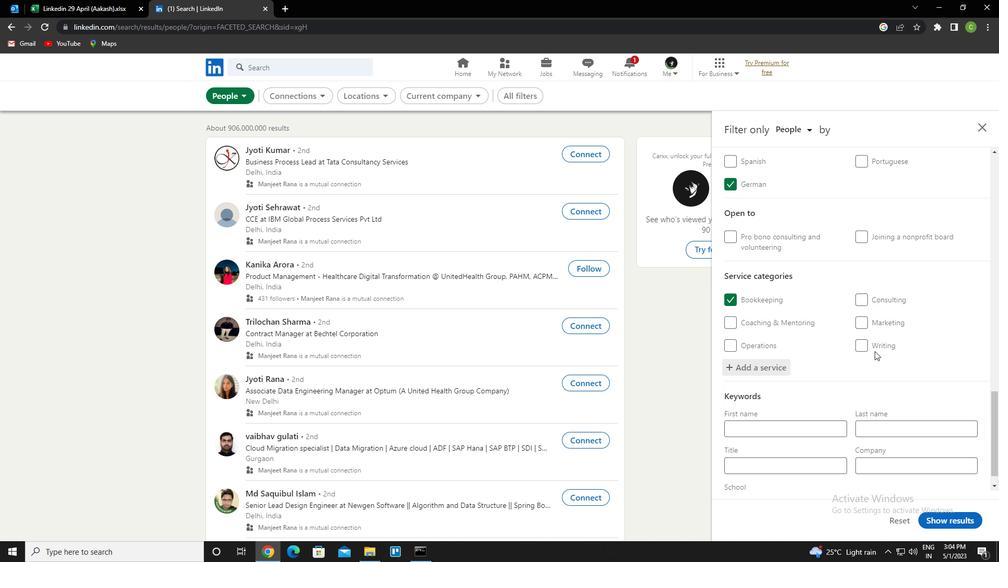 
Action: Mouse moved to (858, 373)
Screenshot: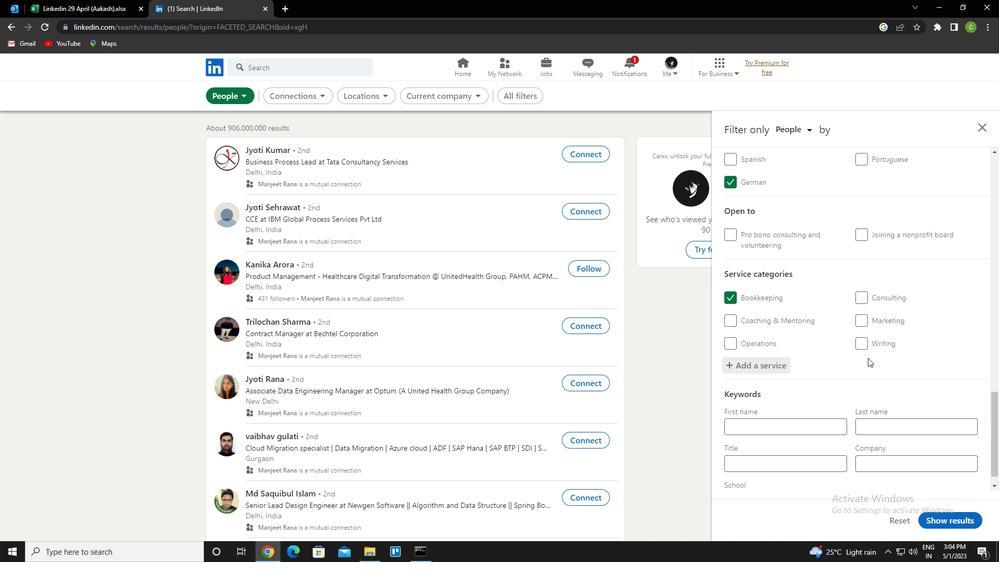 
Action: Mouse scrolled (858, 372) with delta (0, 0)
Screenshot: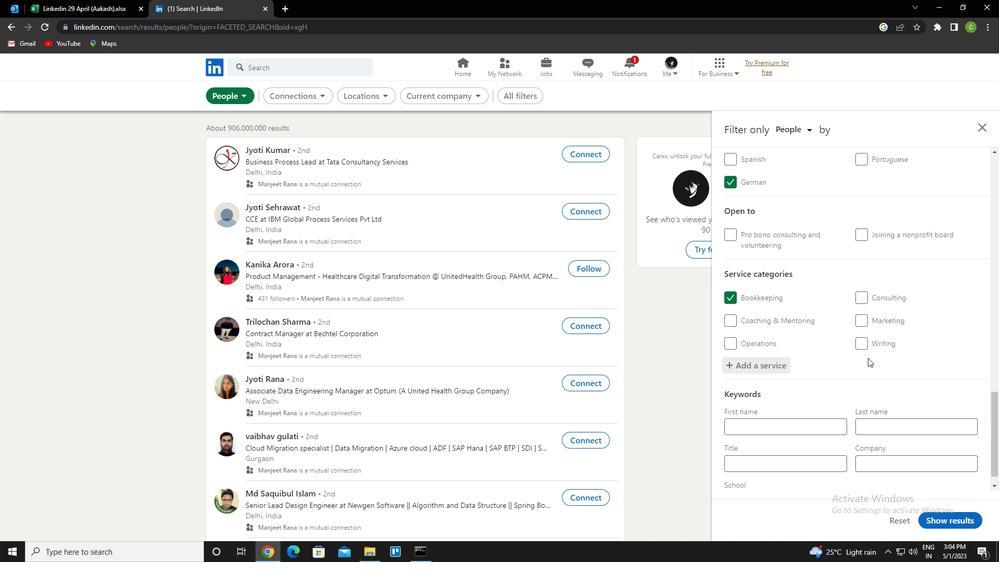 
Action: Mouse moved to (788, 440)
Screenshot: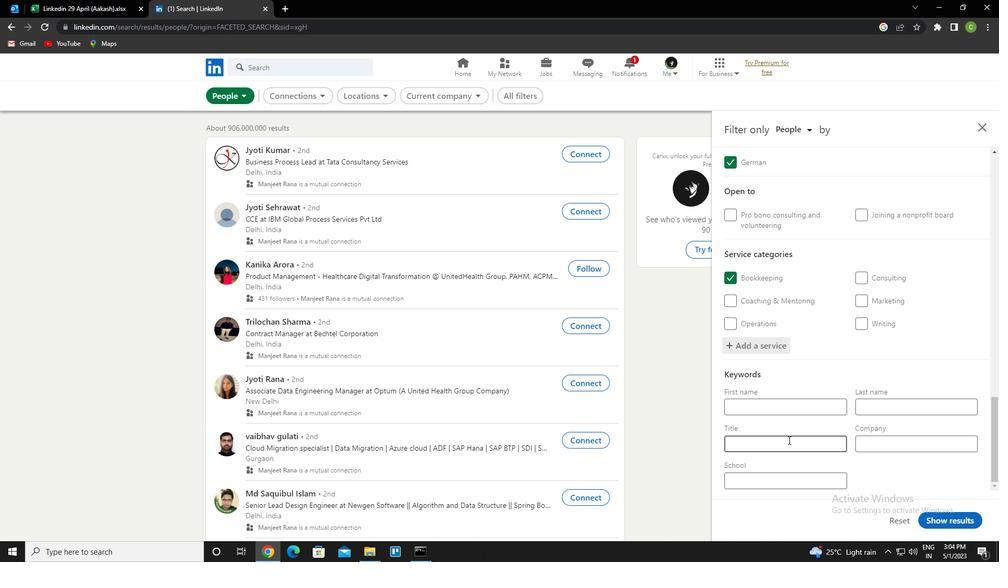 
Action: Mouse pressed left at (788, 440)
Screenshot: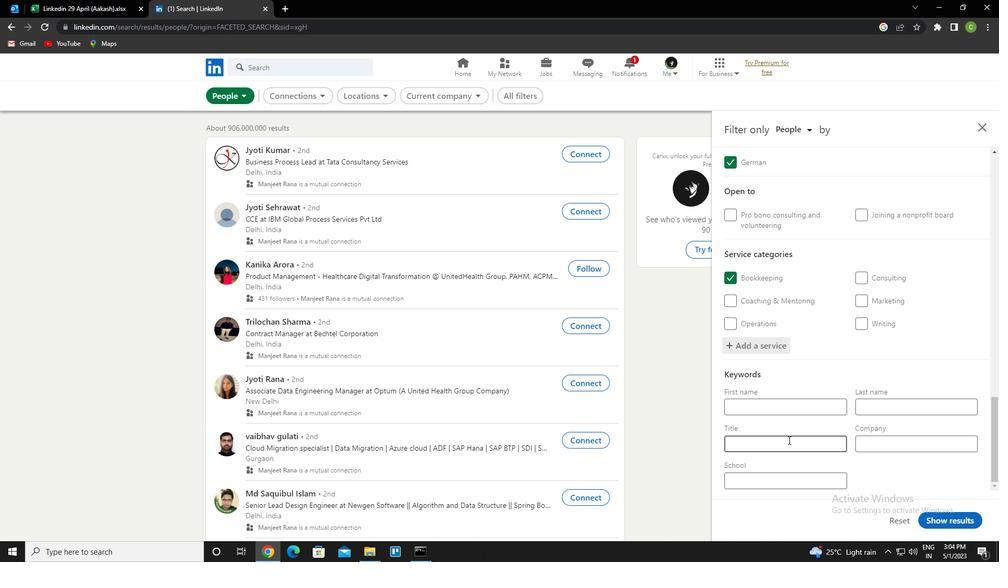 
Action: Key pressed <Key.caps_lock>c<Key.caps_lock>olumnist
Screenshot: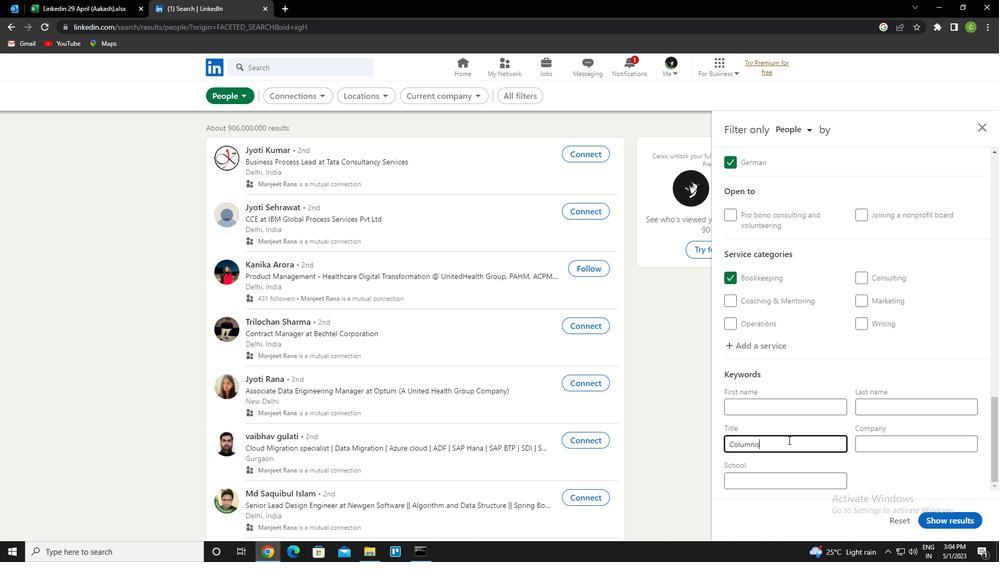 
Action: Mouse moved to (961, 521)
Screenshot: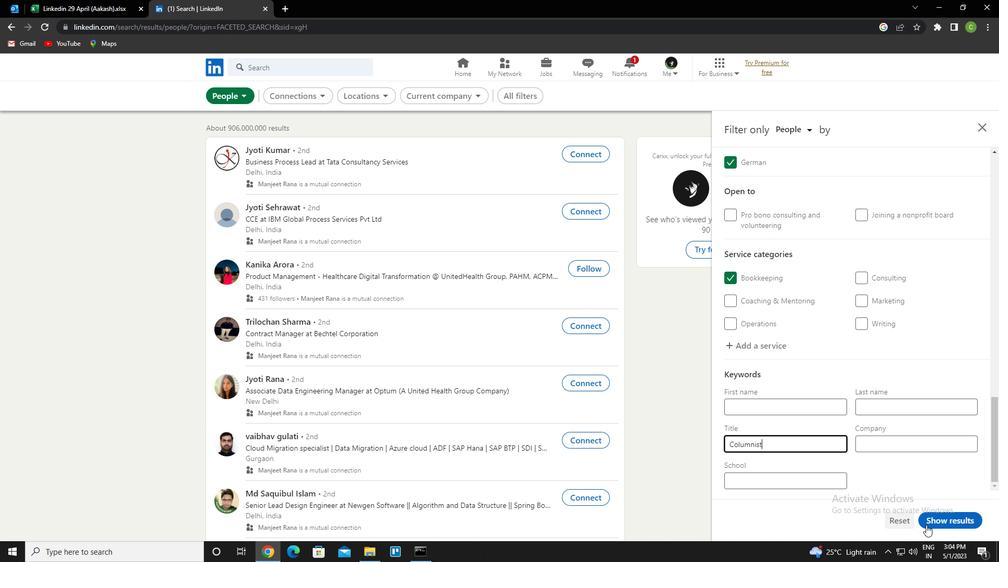 
Action: Mouse pressed left at (961, 521)
Screenshot: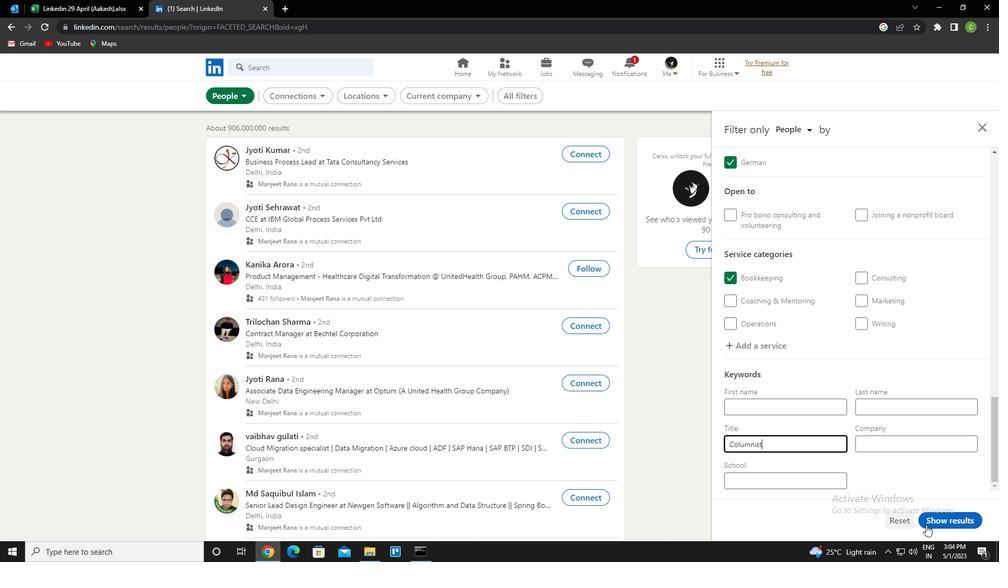 
Action: Mouse moved to (431, 516)
Screenshot: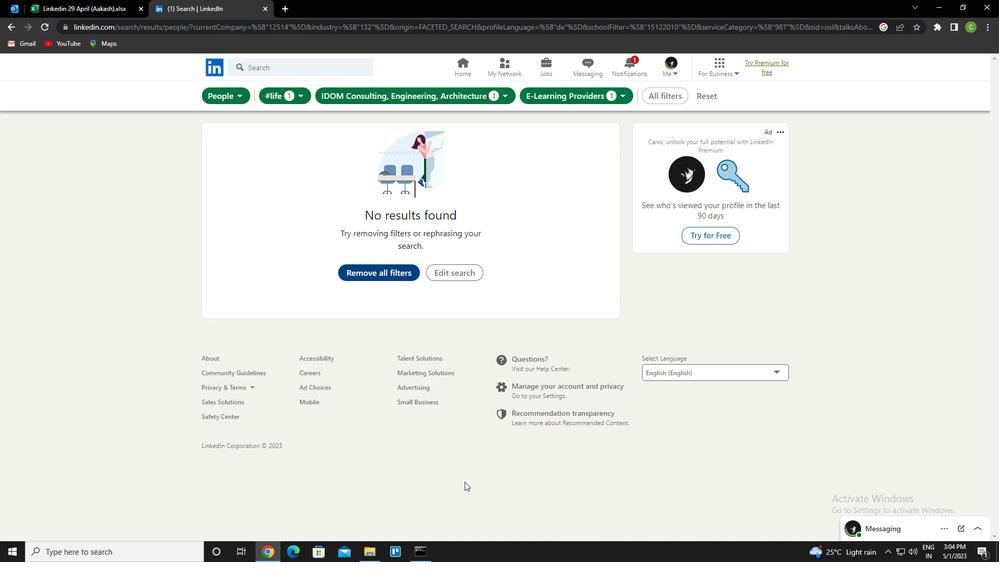 
